 Task: Search one way flight ticket for 4 adults, 2 children, 2 infants in seat and 1 infant on lap in premium economy from Montgomery: Montgomery Regional Airportß(dannelly Field) to Fort Wayne: Fort Wayne International Airport on 5-4-2023. Choice of flights is American. Number of bags: 9 checked bags. Price is upto 108000. Outbound departure time preference is 9:15.
Action: Mouse moved to (329, 274)
Screenshot: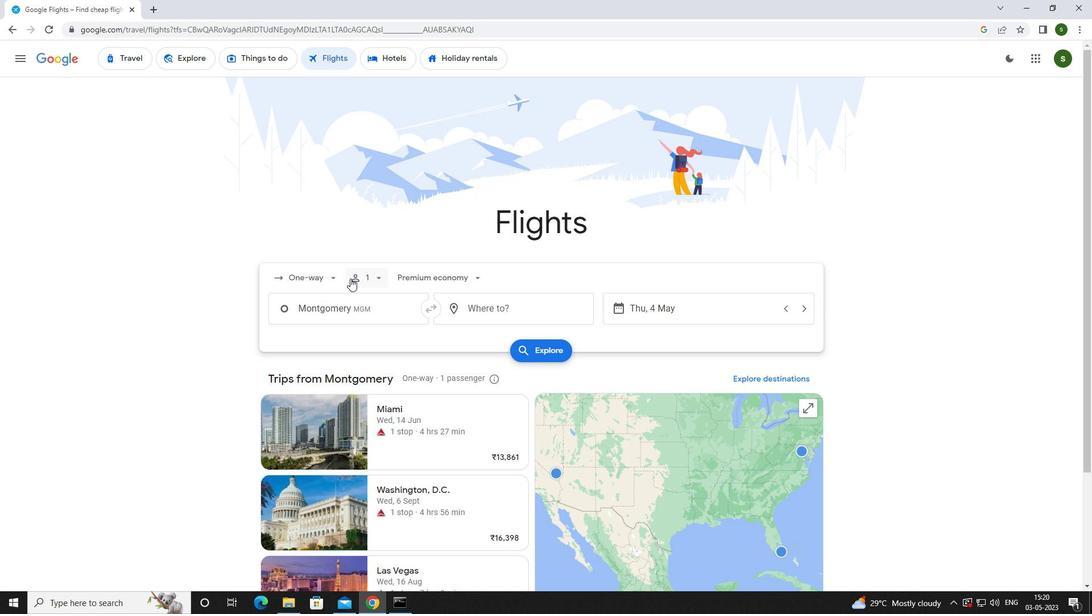 
Action: Mouse pressed left at (329, 274)
Screenshot: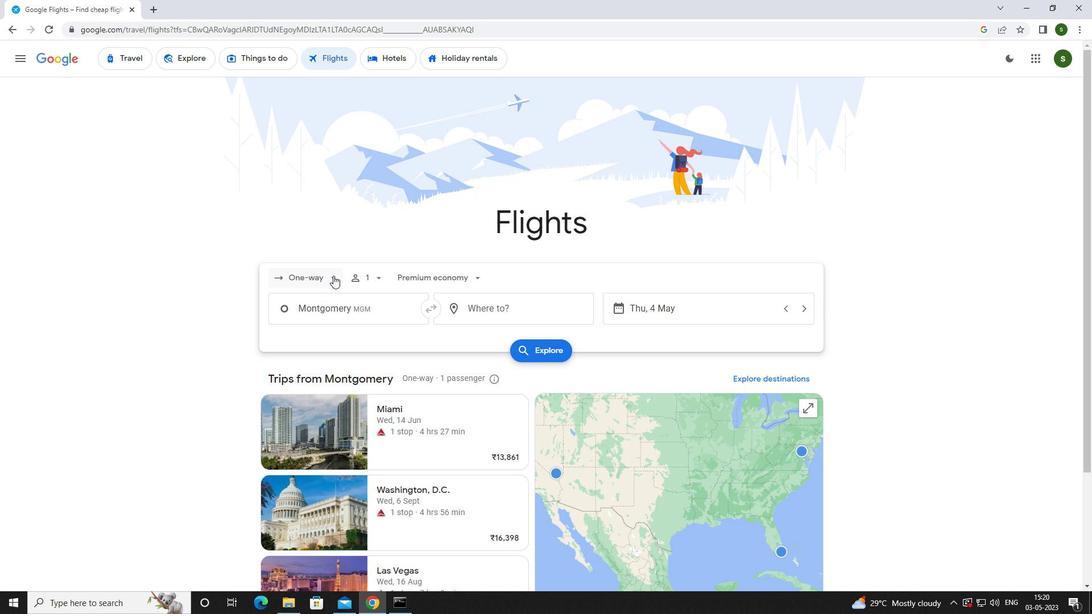 
Action: Mouse moved to (331, 327)
Screenshot: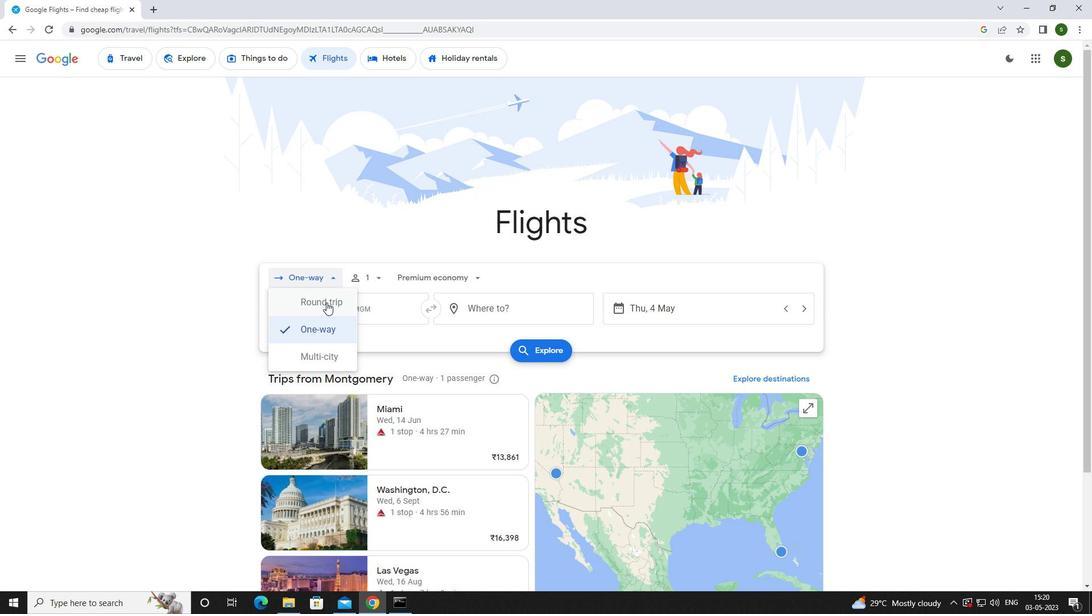
Action: Mouse pressed left at (331, 327)
Screenshot: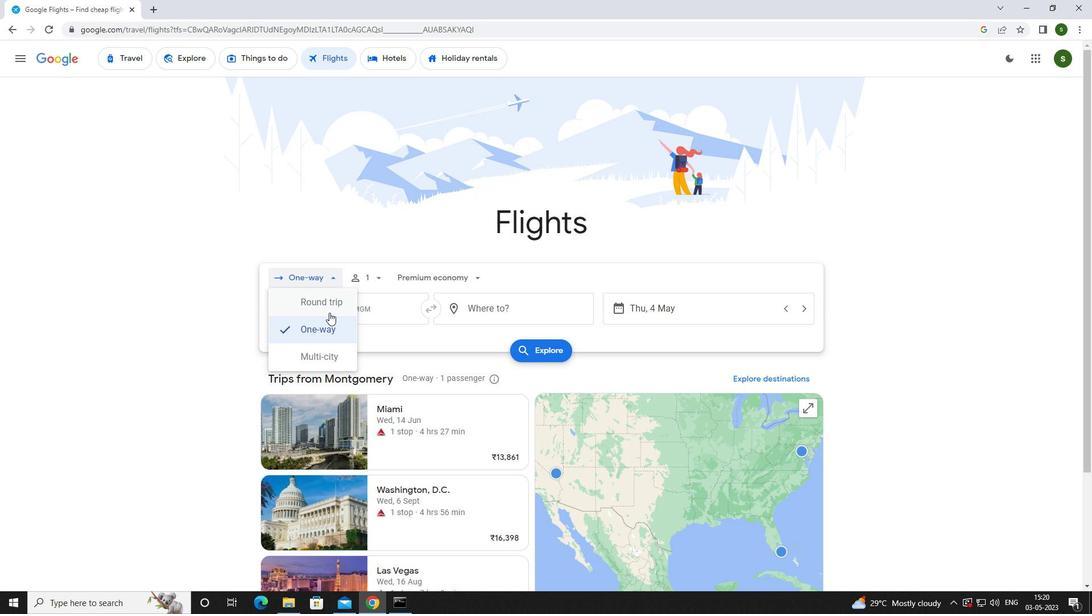 
Action: Mouse moved to (379, 278)
Screenshot: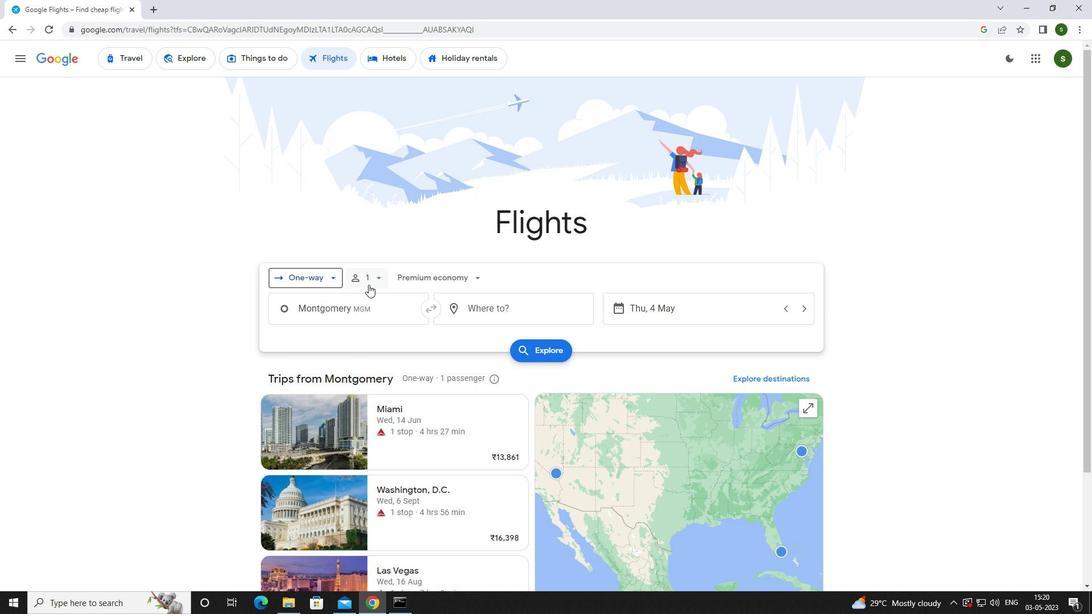
Action: Mouse pressed left at (379, 278)
Screenshot: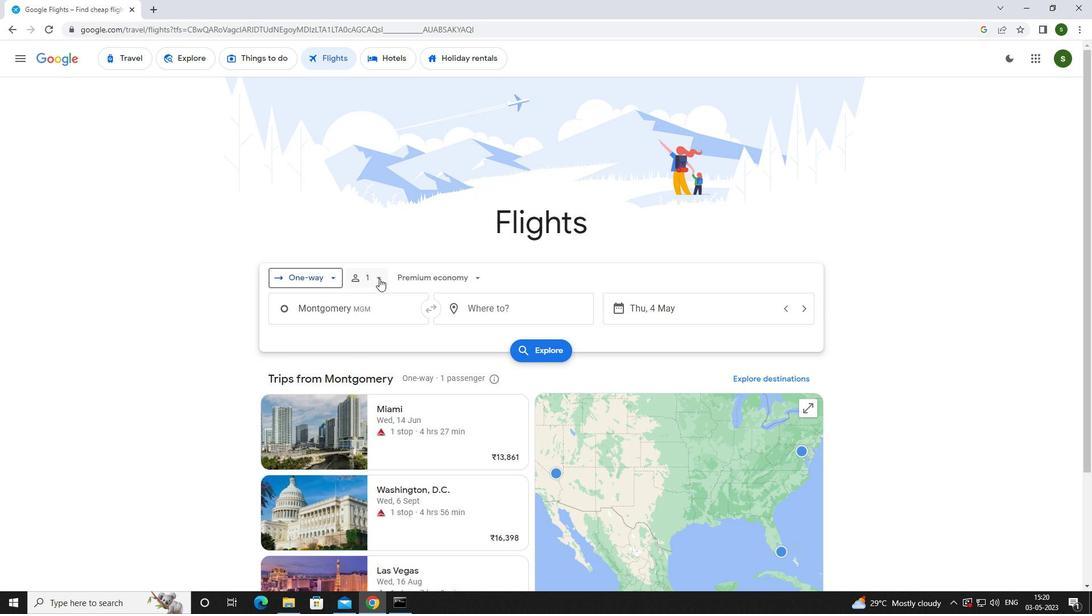 
Action: Mouse moved to (464, 304)
Screenshot: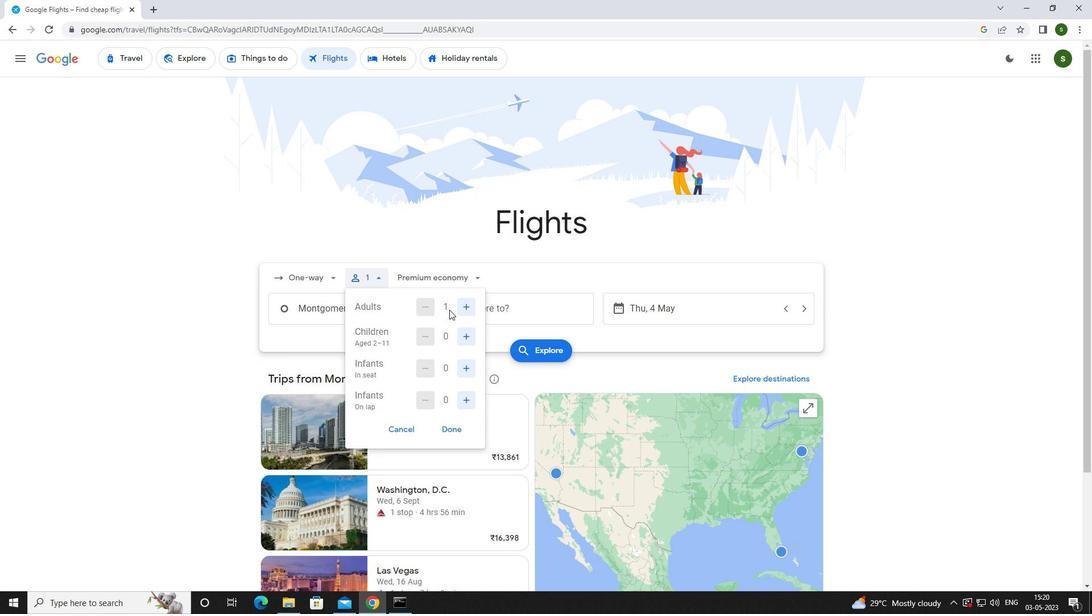 
Action: Mouse pressed left at (464, 304)
Screenshot: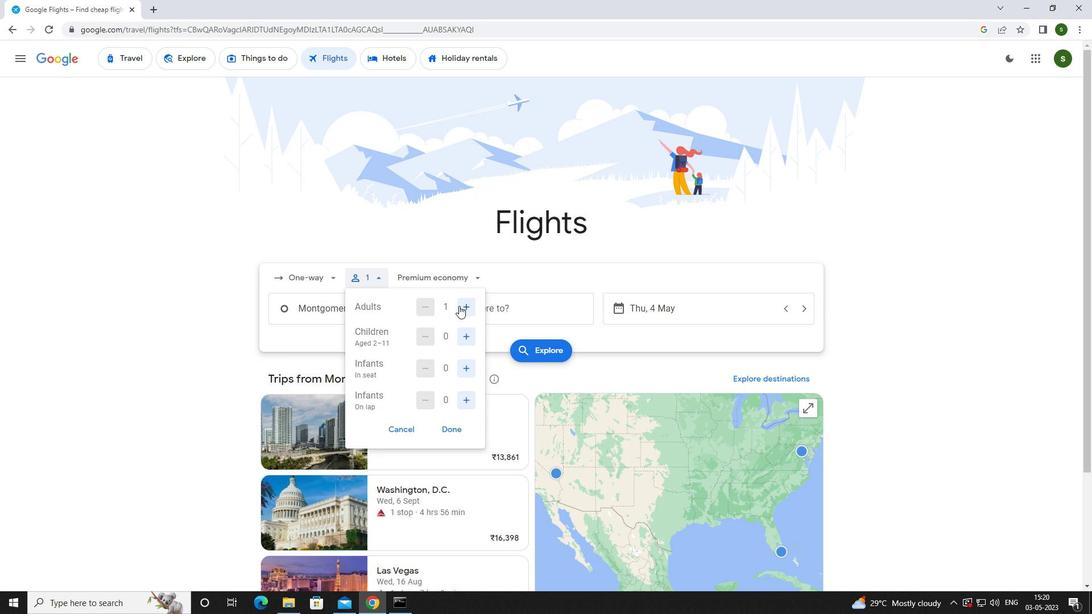 
Action: Mouse pressed left at (464, 304)
Screenshot: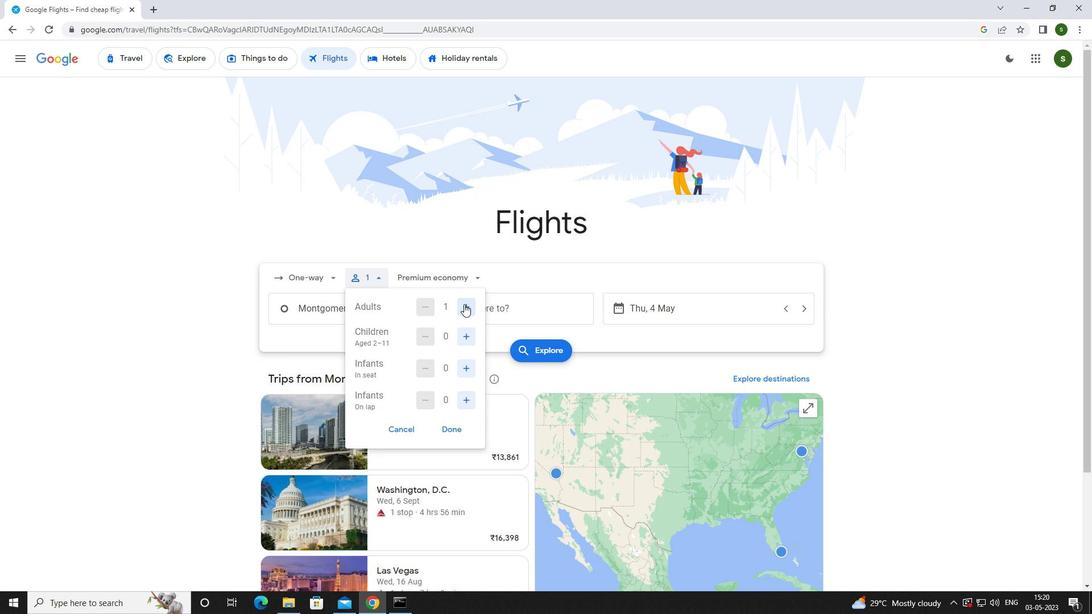 
Action: Mouse pressed left at (464, 304)
Screenshot: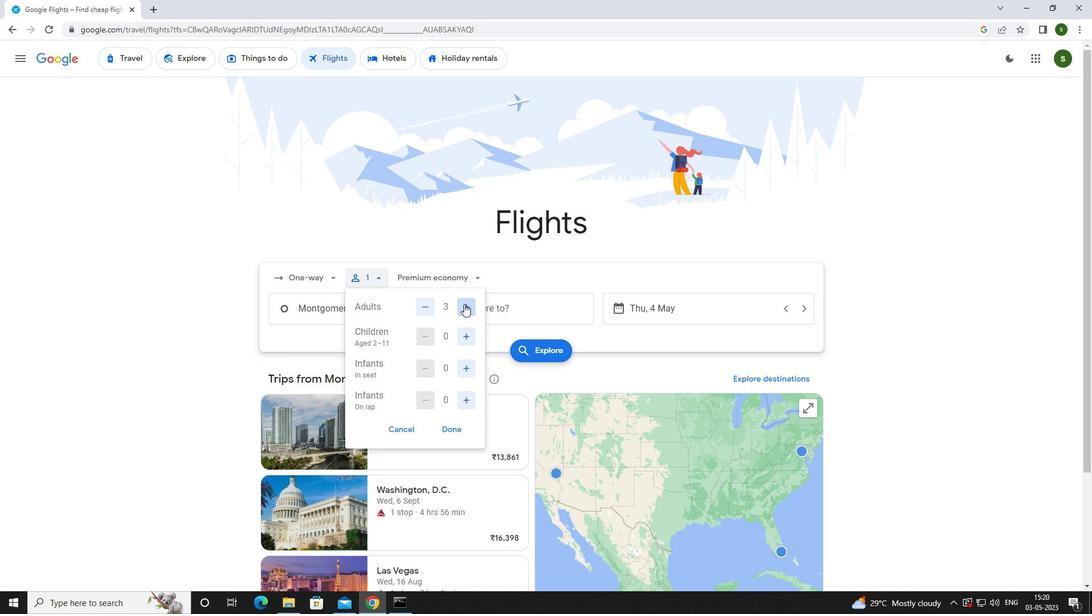 
Action: Mouse moved to (470, 332)
Screenshot: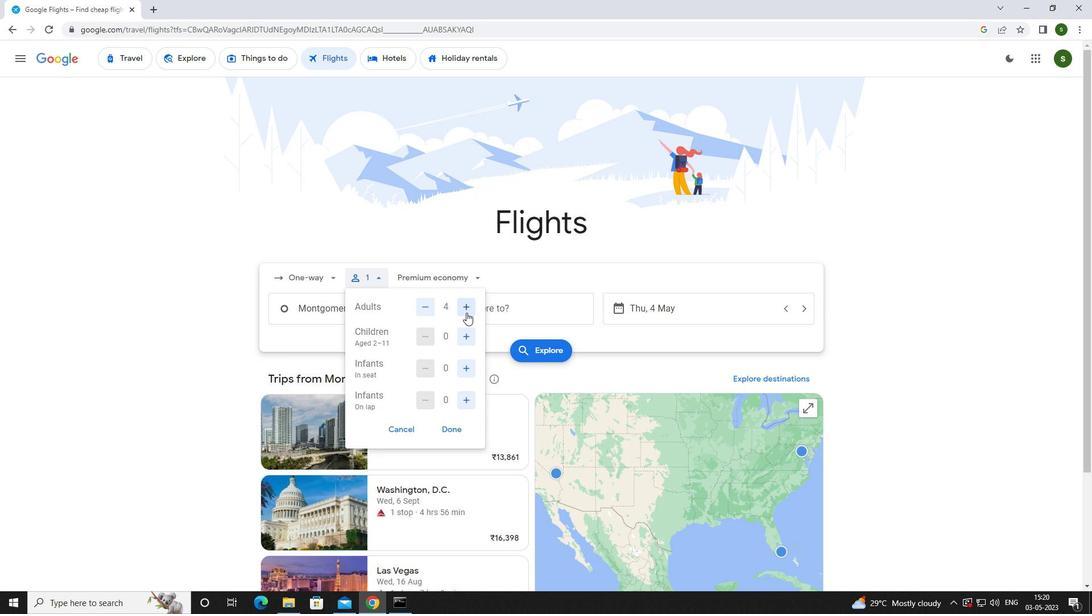 
Action: Mouse pressed left at (470, 332)
Screenshot: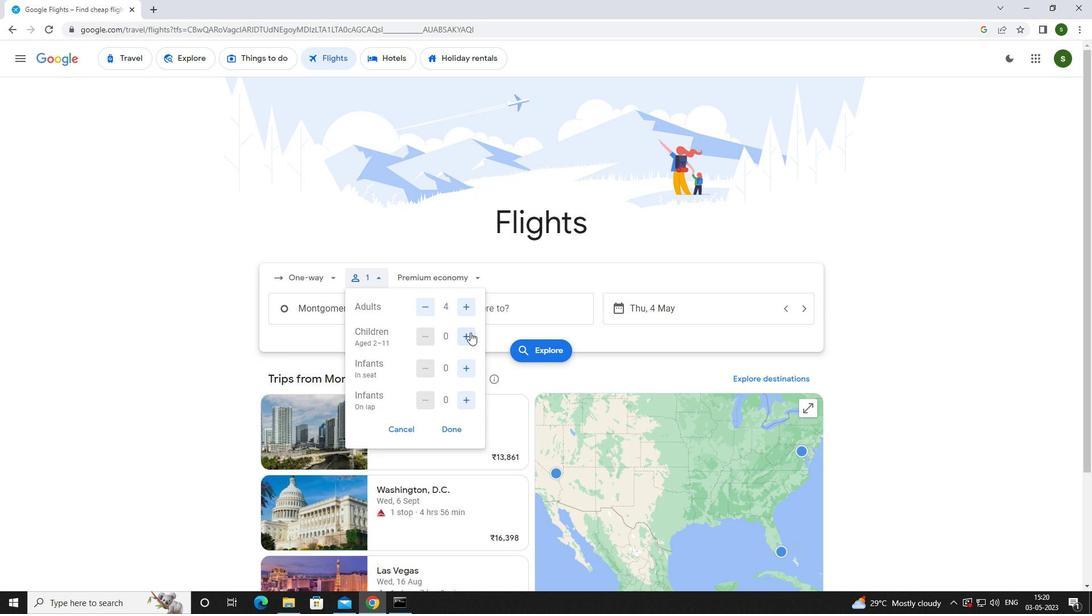 
Action: Mouse pressed left at (470, 332)
Screenshot: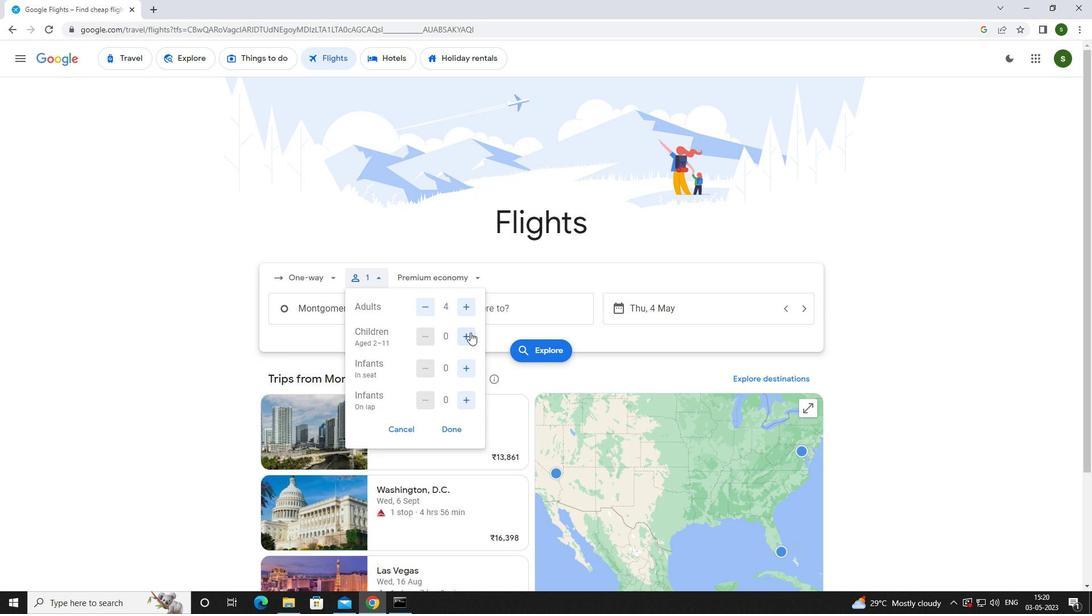 
Action: Mouse moved to (474, 367)
Screenshot: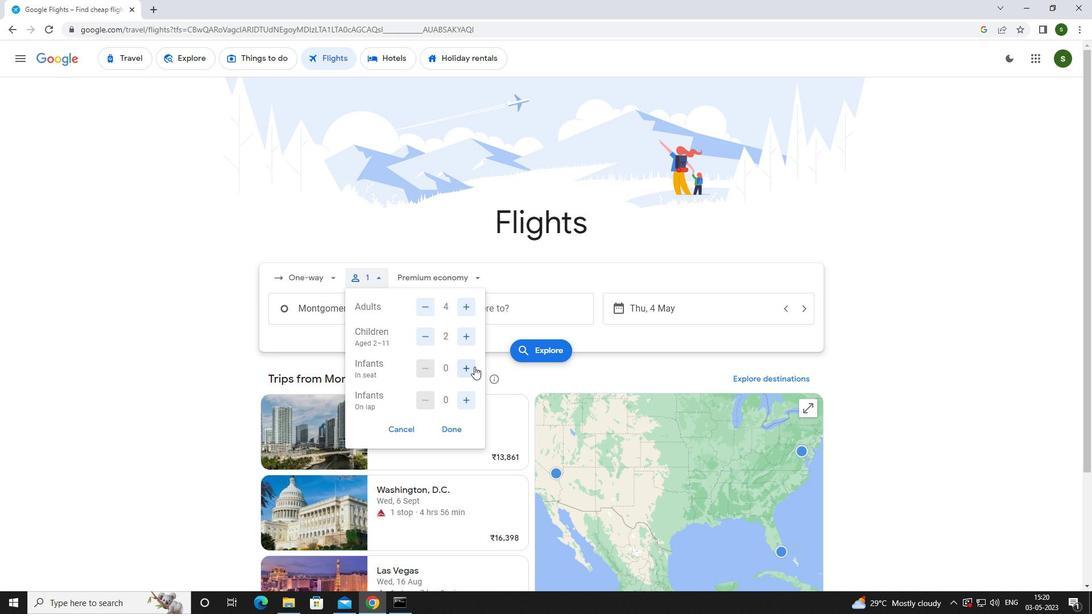 
Action: Mouse pressed left at (474, 367)
Screenshot: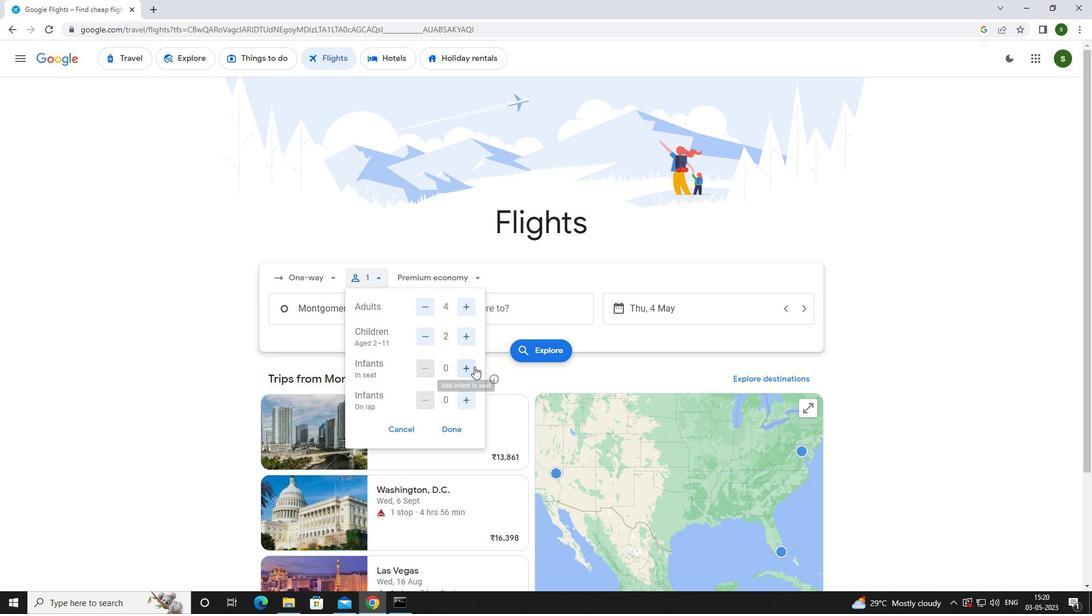 
Action: Mouse pressed left at (474, 367)
Screenshot: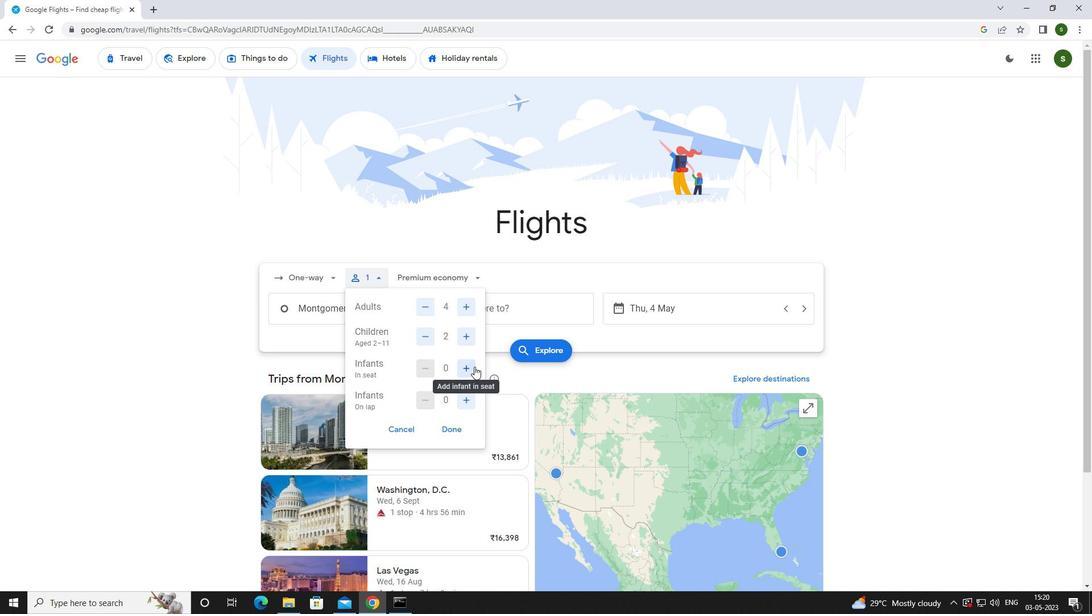 
Action: Mouse moved to (470, 397)
Screenshot: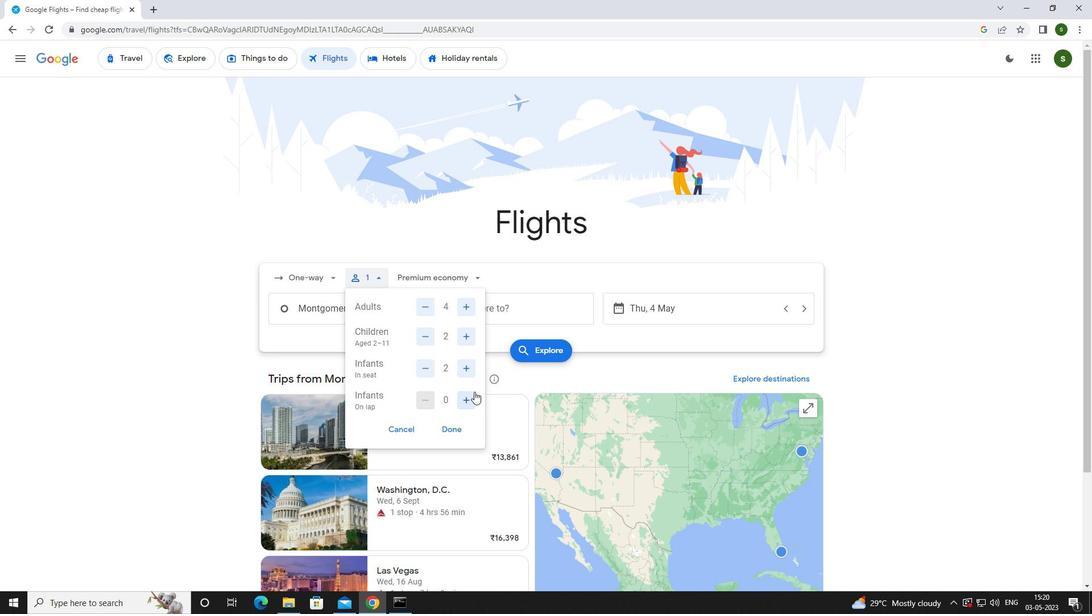 
Action: Mouse pressed left at (470, 397)
Screenshot: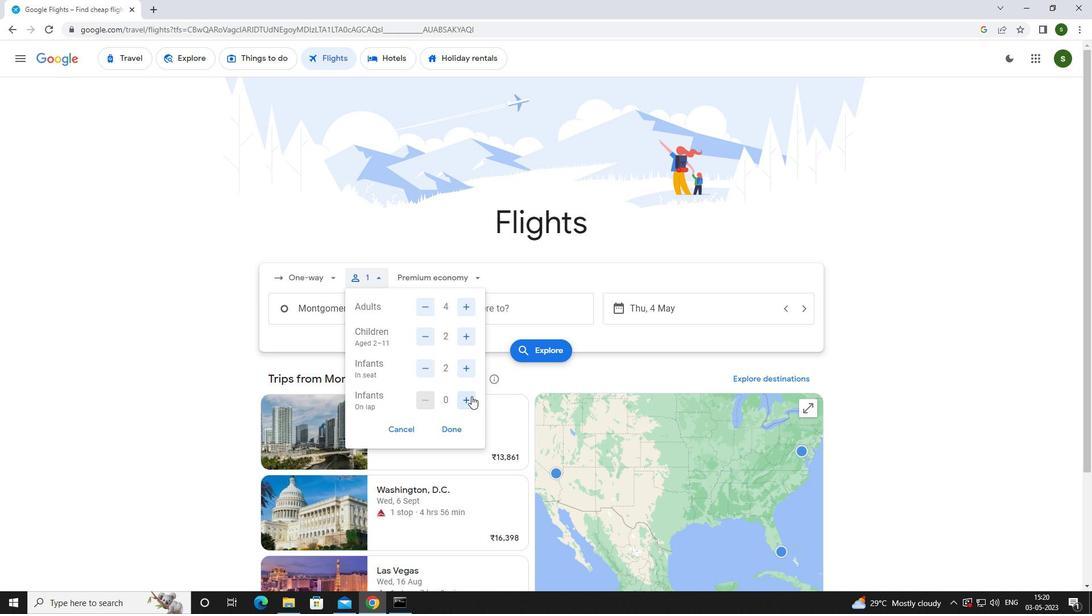 
Action: Mouse moved to (454, 275)
Screenshot: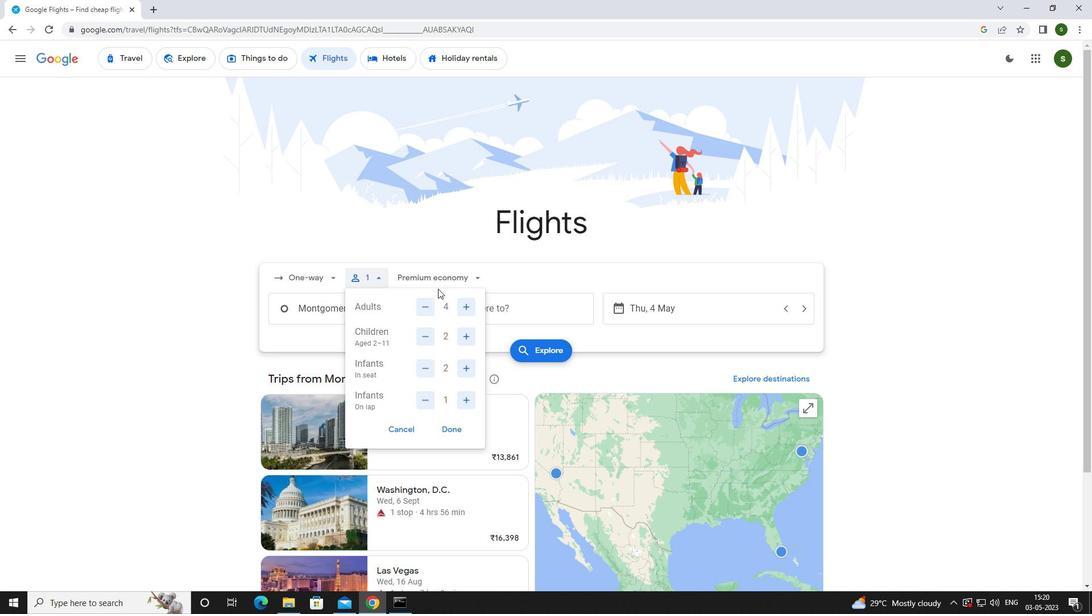 
Action: Mouse pressed left at (454, 275)
Screenshot: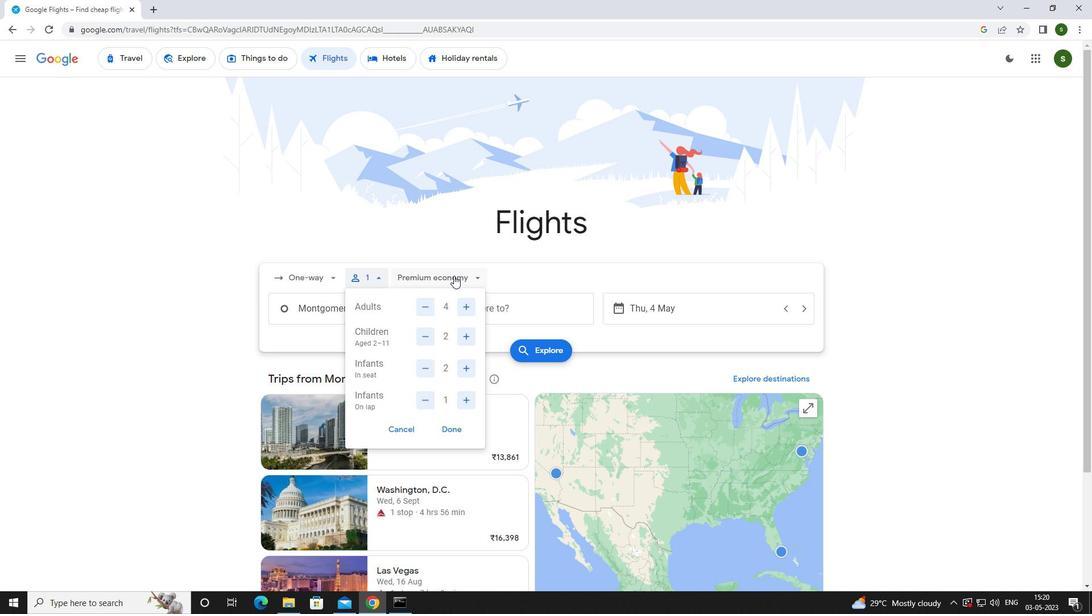 
Action: Mouse moved to (467, 330)
Screenshot: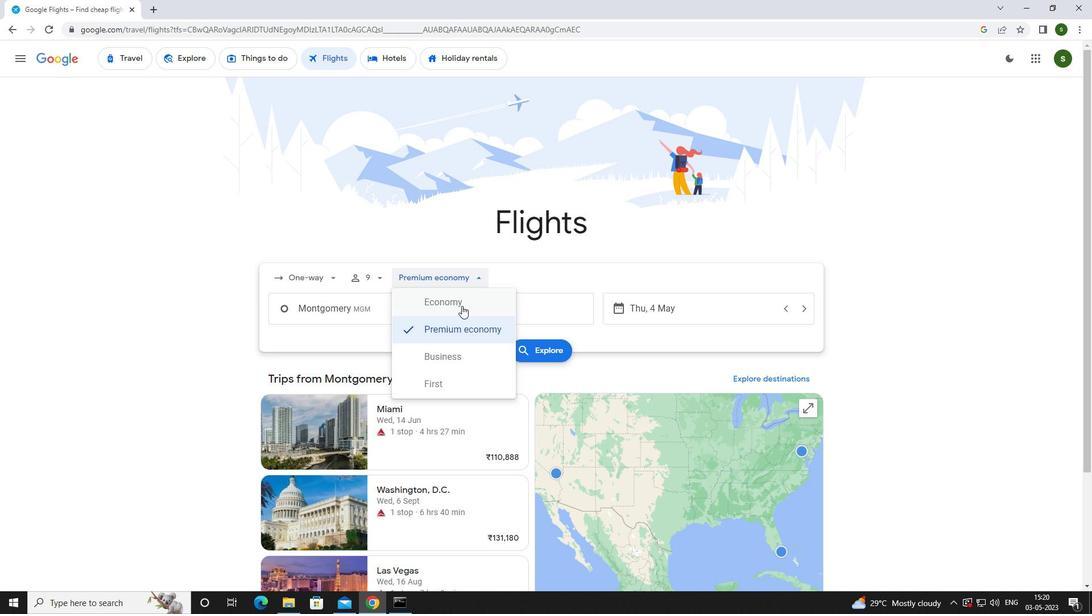 
Action: Mouse pressed left at (467, 330)
Screenshot: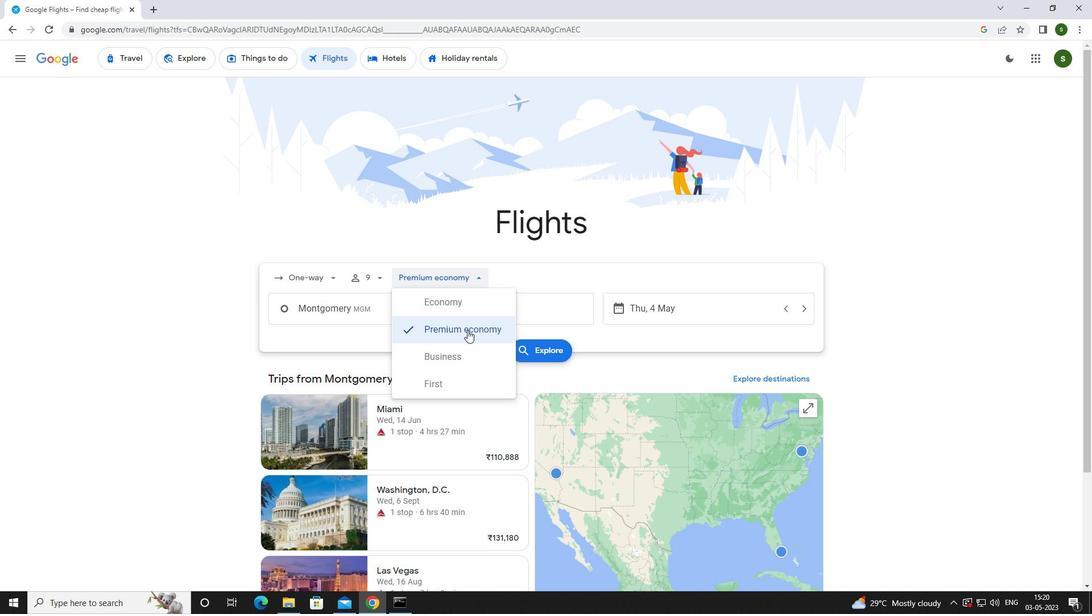 
Action: Mouse moved to (408, 310)
Screenshot: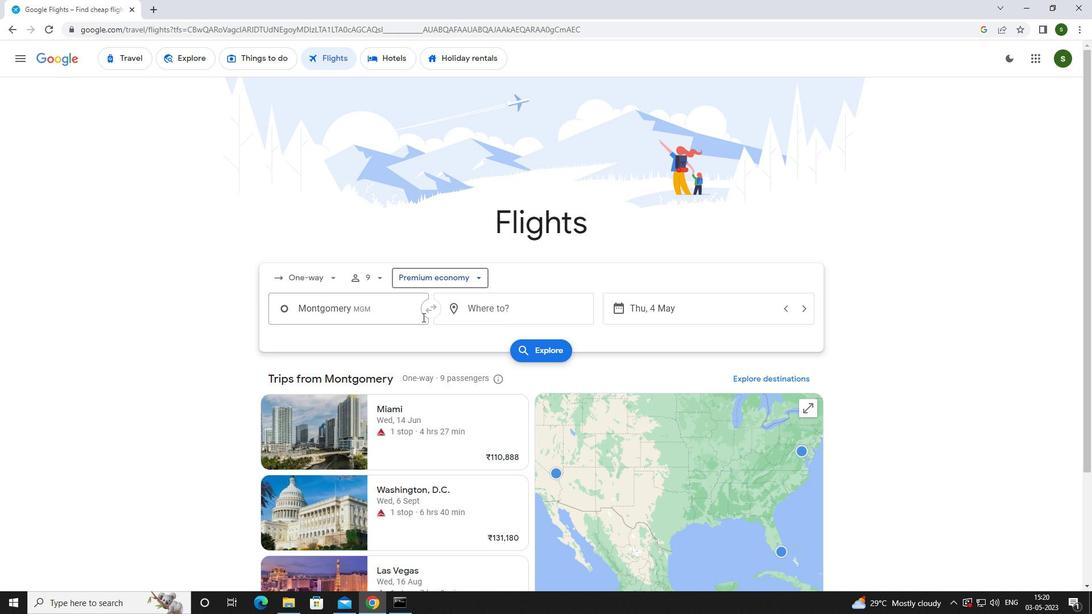 
Action: Mouse pressed left at (408, 310)
Screenshot: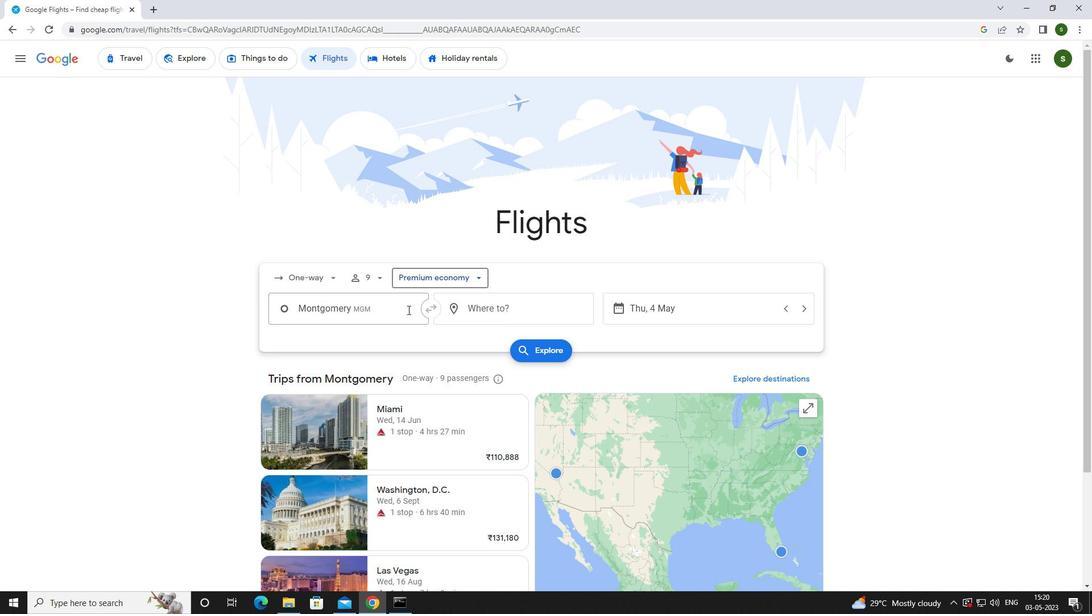 
Action: Key pressed <Key.caps_lock>m<Key.caps_lock>ontgomery
Screenshot: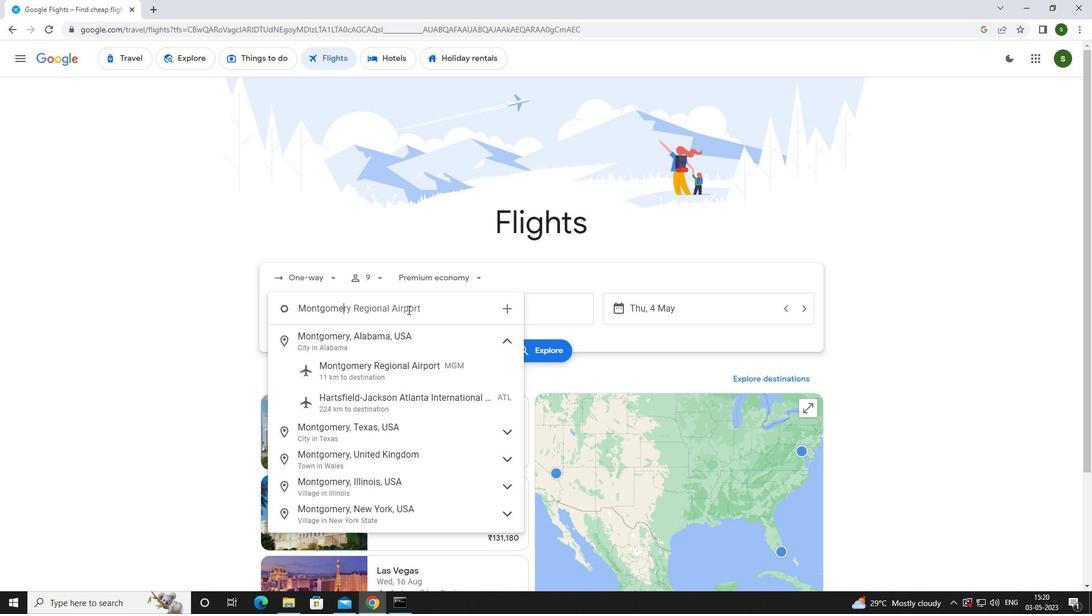 
Action: Mouse moved to (419, 373)
Screenshot: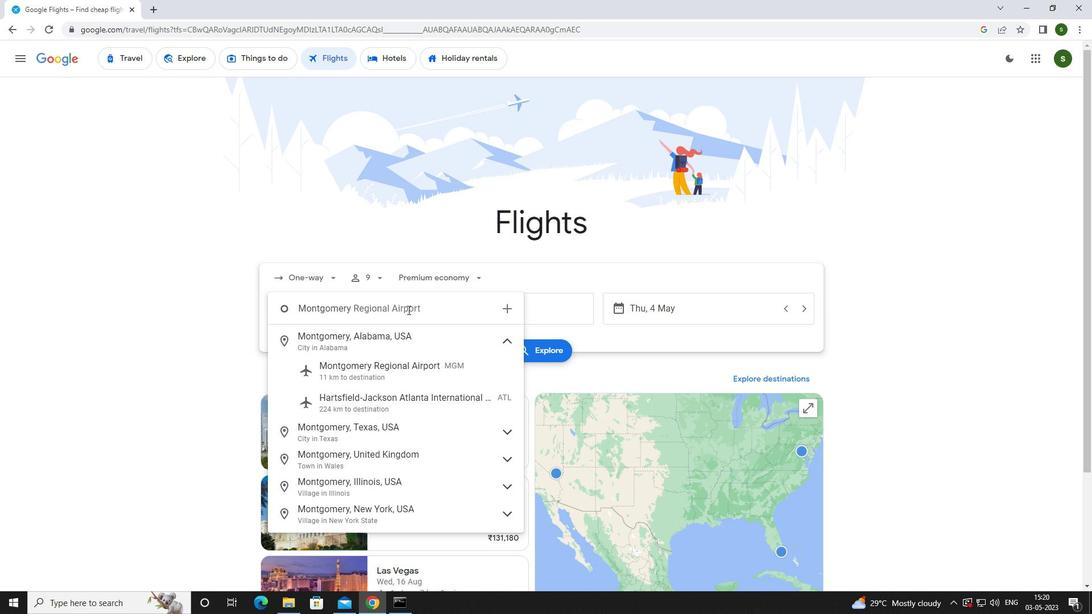 
Action: Mouse pressed left at (419, 373)
Screenshot: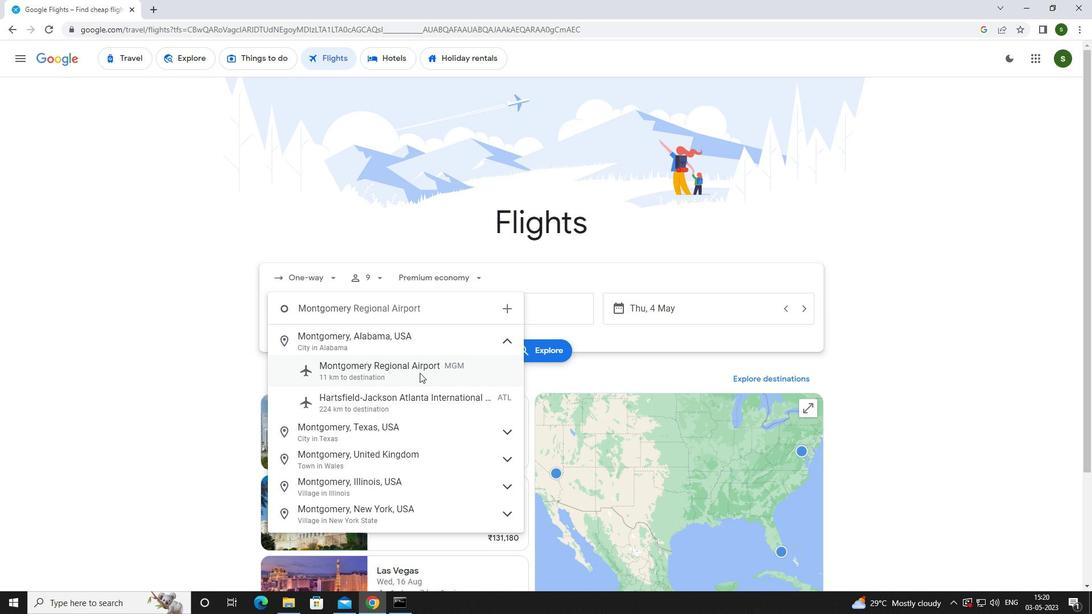
Action: Mouse moved to (503, 312)
Screenshot: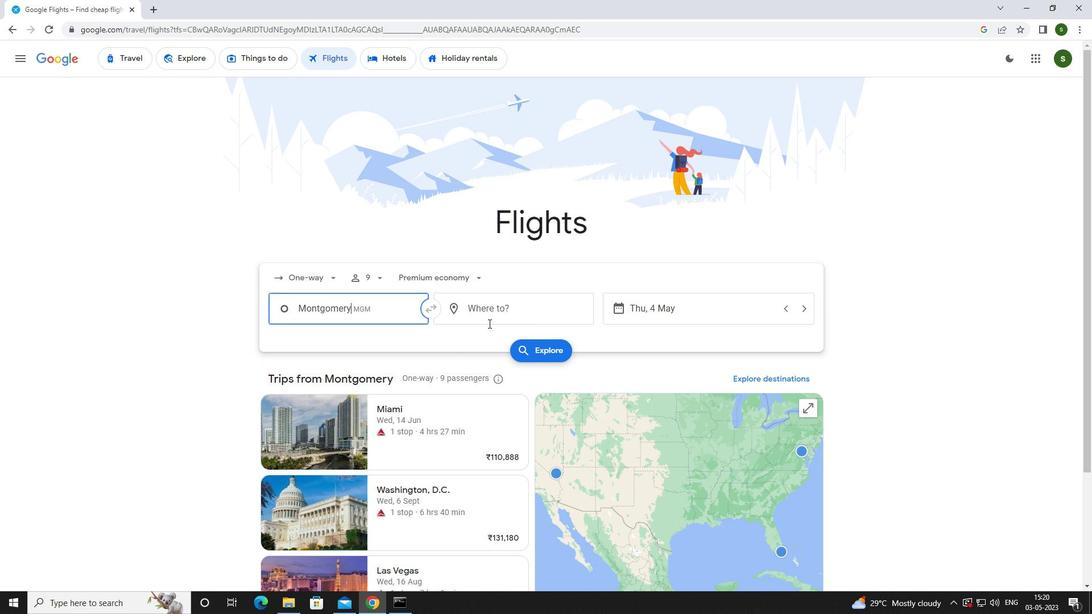 
Action: Mouse pressed left at (503, 312)
Screenshot: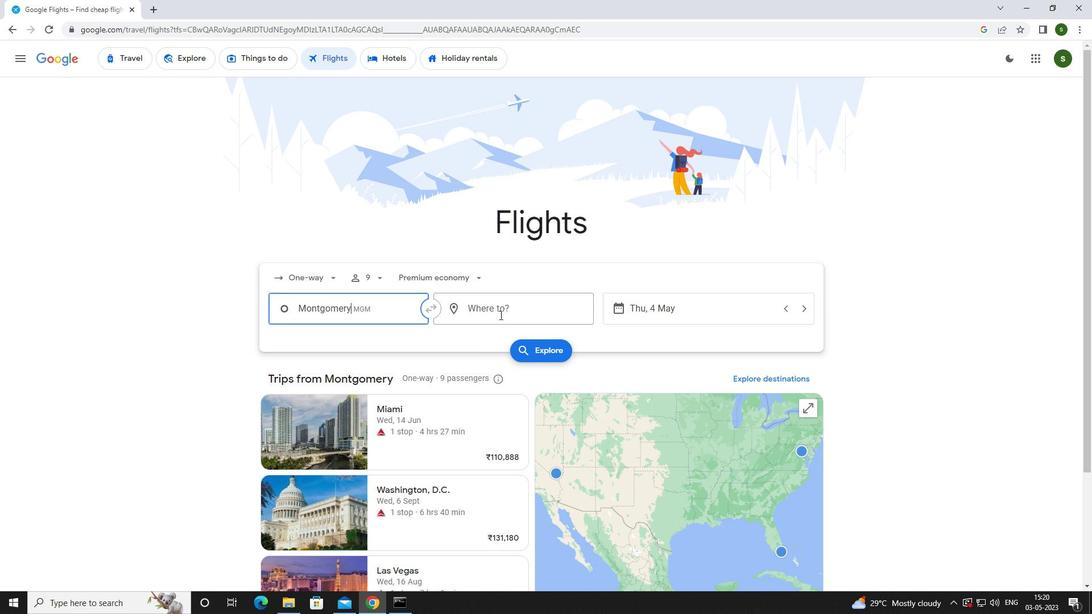 
Action: Key pressed <Key.caps_lock>f<Key.caps_lock>ort<Key.space><Key.caps_lock>w<Key.caps_lock>ay
Screenshot: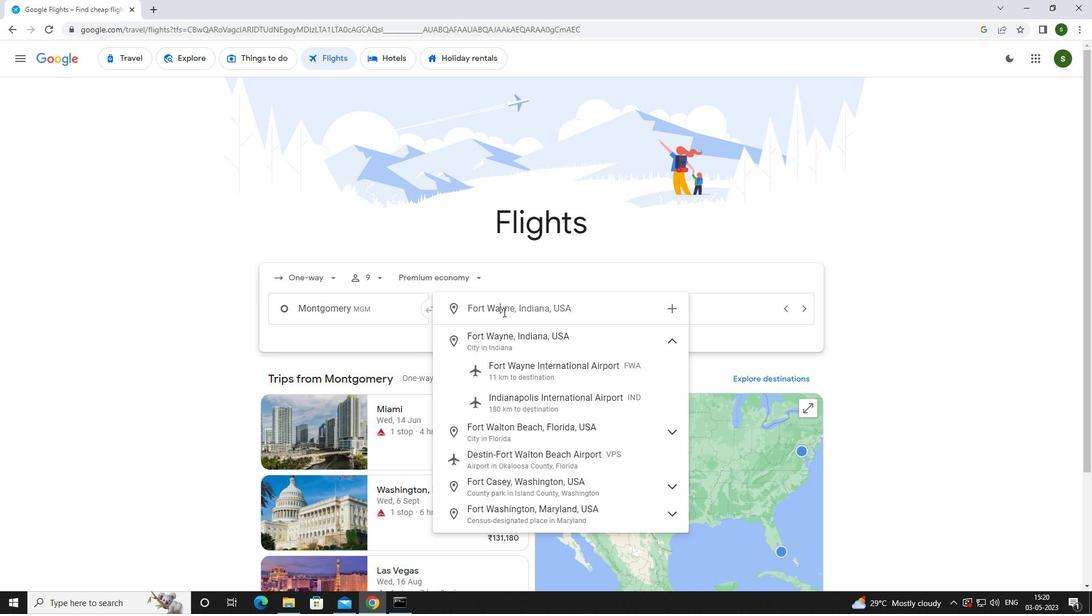
Action: Mouse moved to (534, 365)
Screenshot: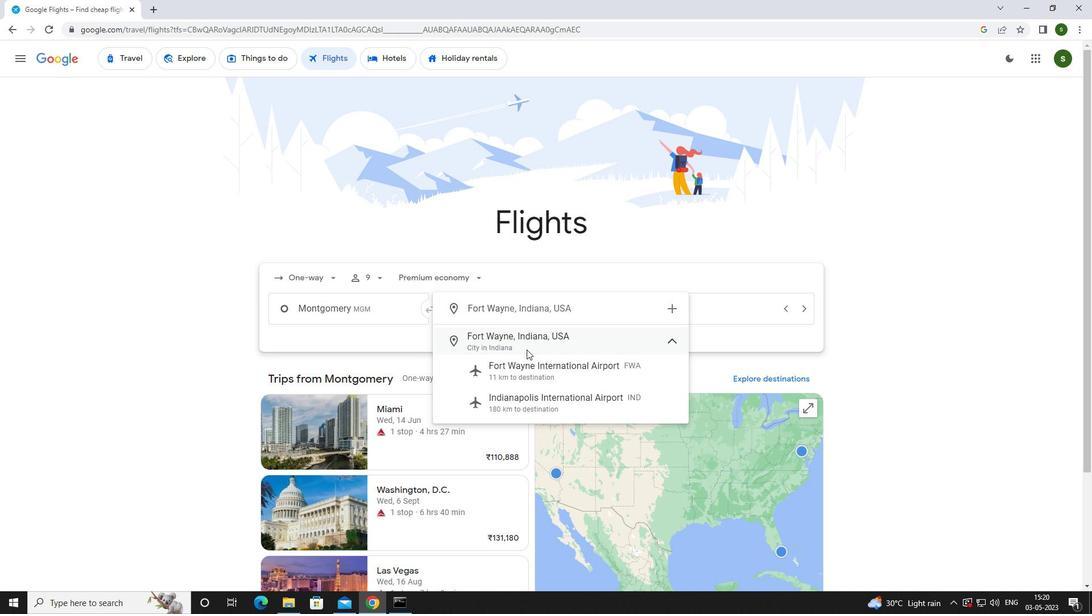 
Action: Mouse pressed left at (534, 365)
Screenshot: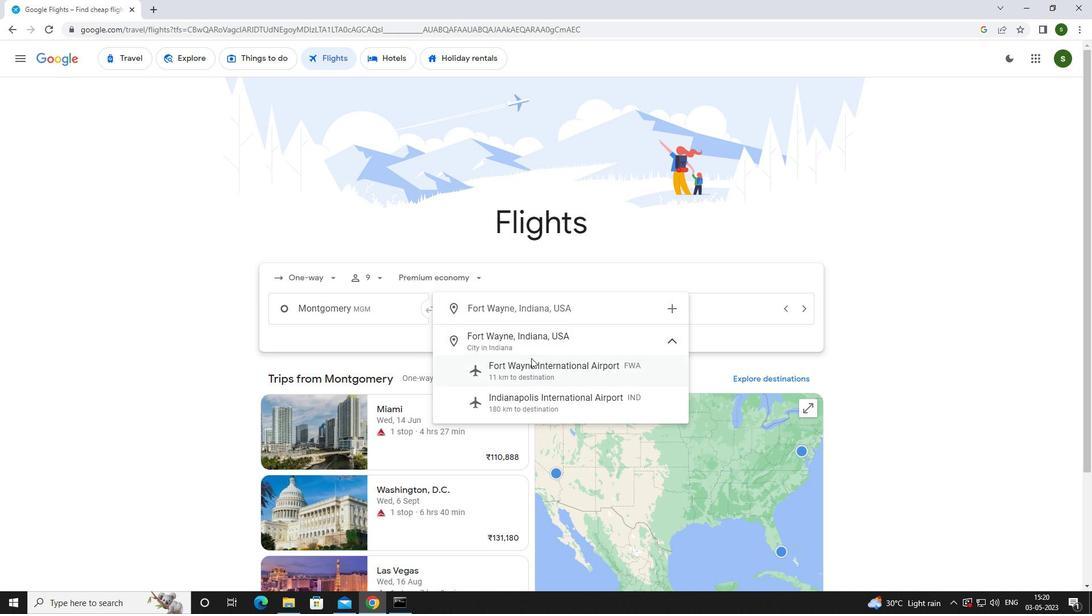 
Action: Mouse moved to (693, 311)
Screenshot: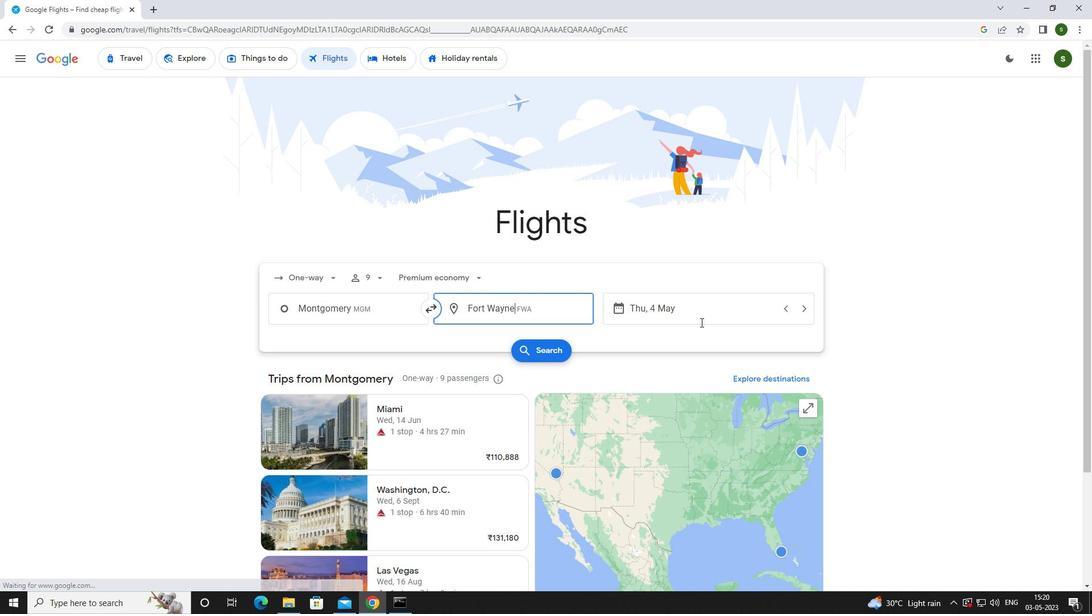 
Action: Mouse pressed left at (693, 311)
Screenshot: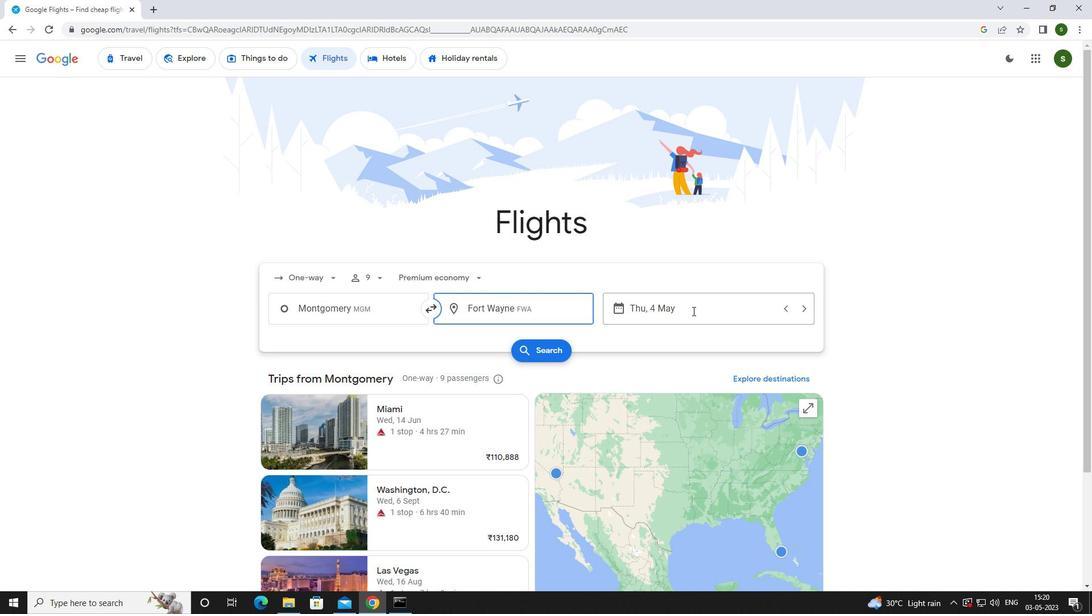 
Action: Mouse moved to (516, 380)
Screenshot: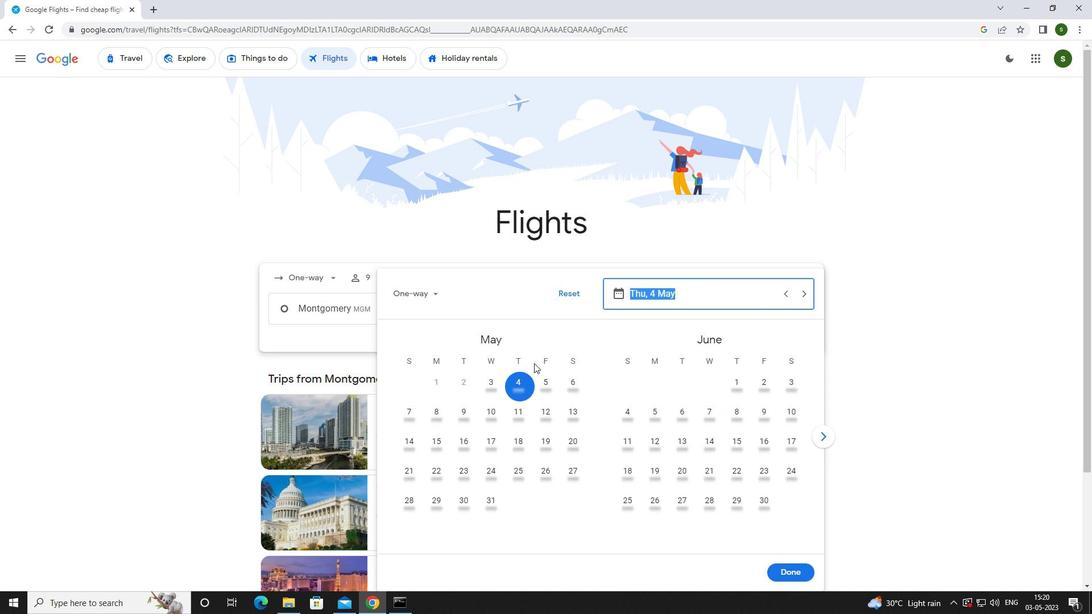 
Action: Mouse pressed left at (516, 380)
Screenshot: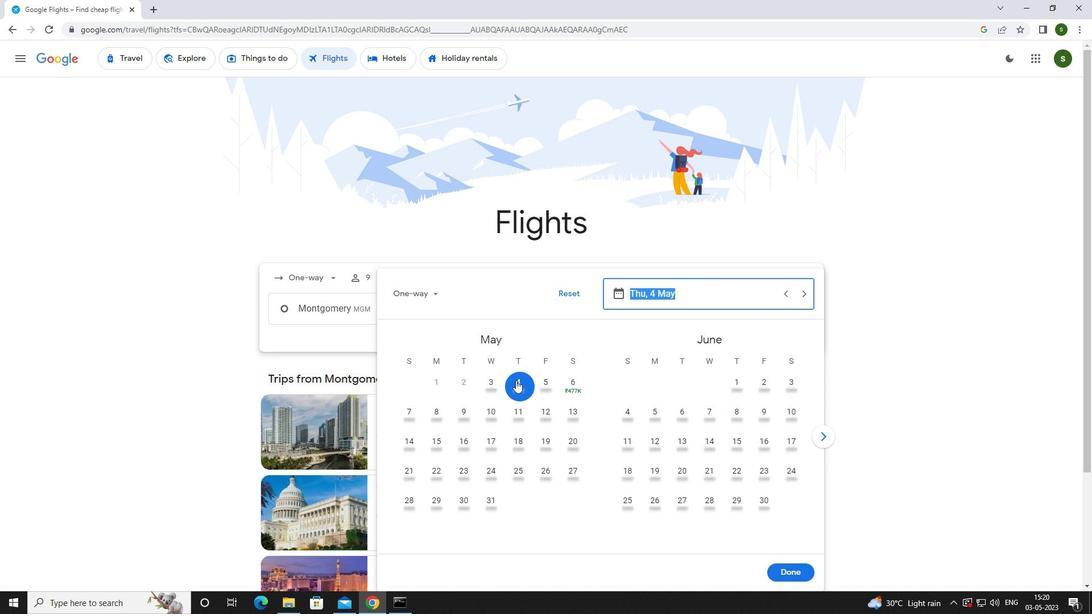 
Action: Mouse moved to (787, 566)
Screenshot: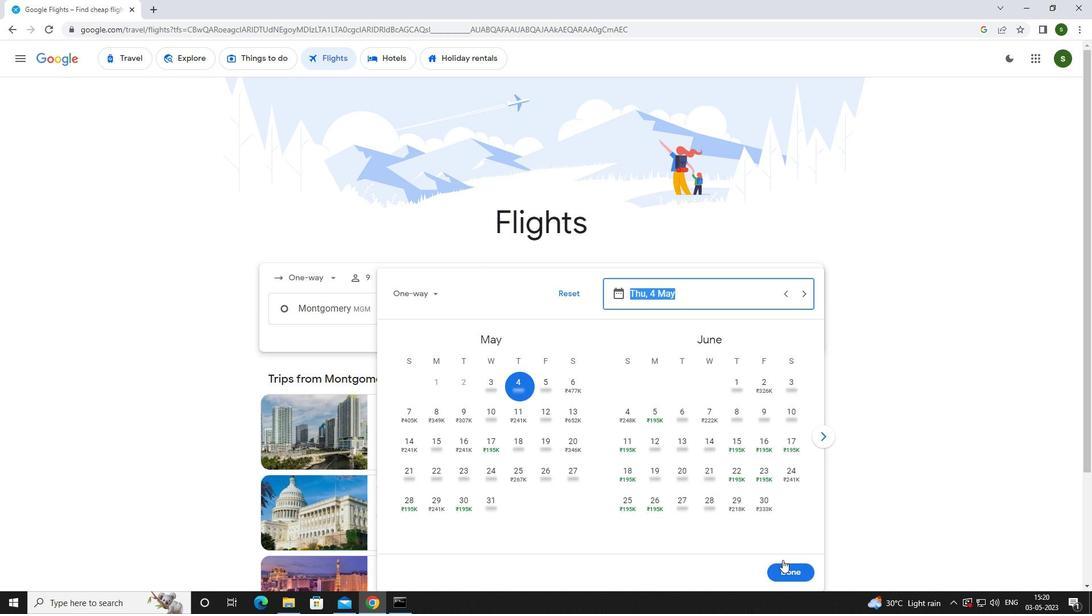 
Action: Mouse pressed left at (787, 566)
Screenshot: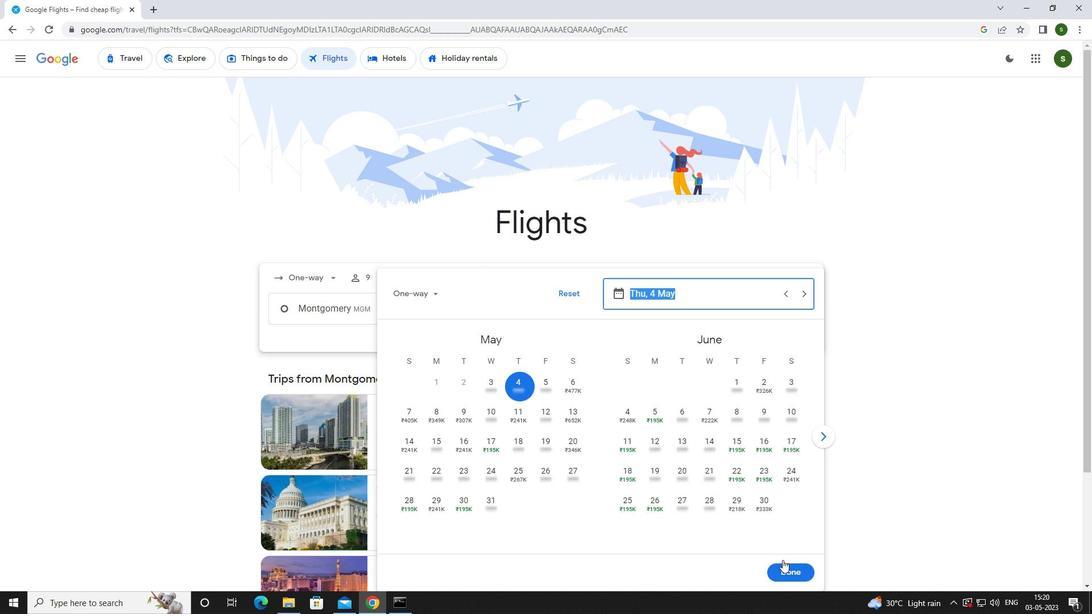 
Action: Mouse moved to (543, 348)
Screenshot: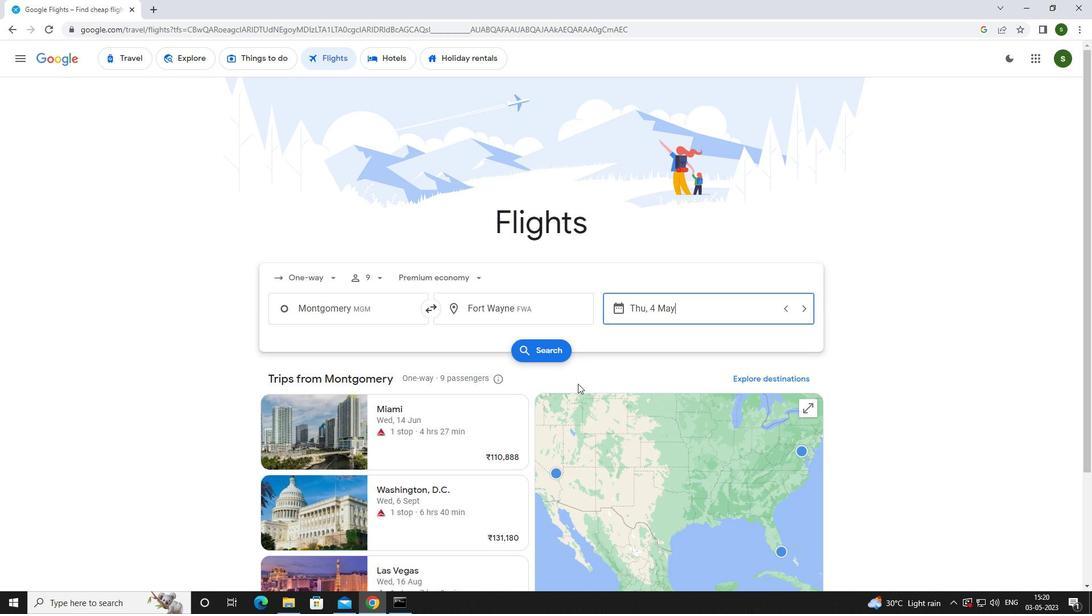 
Action: Mouse pressed left at (543, 348)
Screenshot: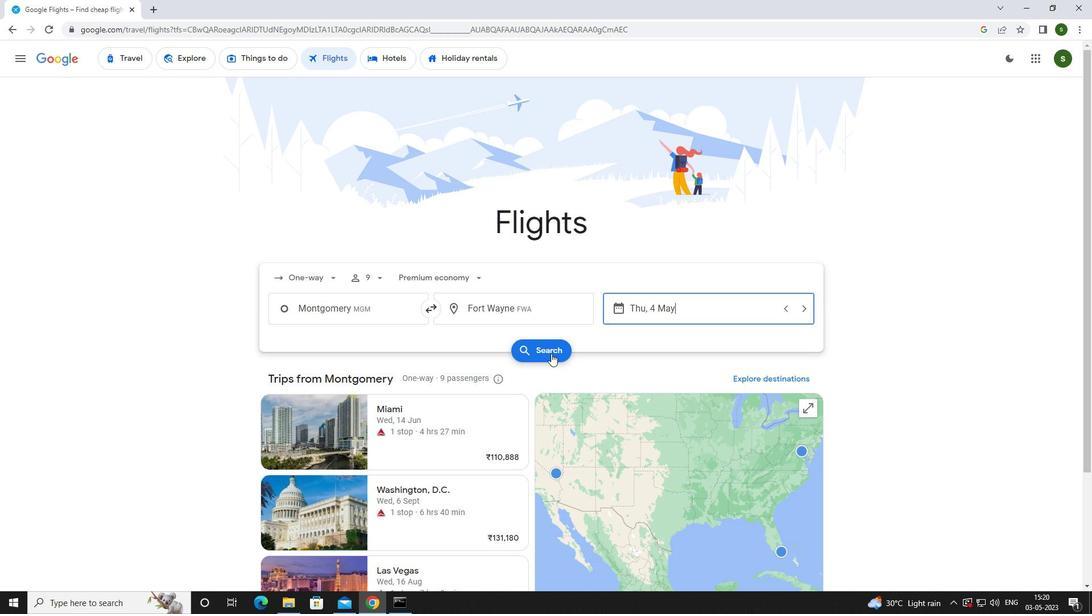 
Action: Mouse moved to (293, 165)
Screenshot: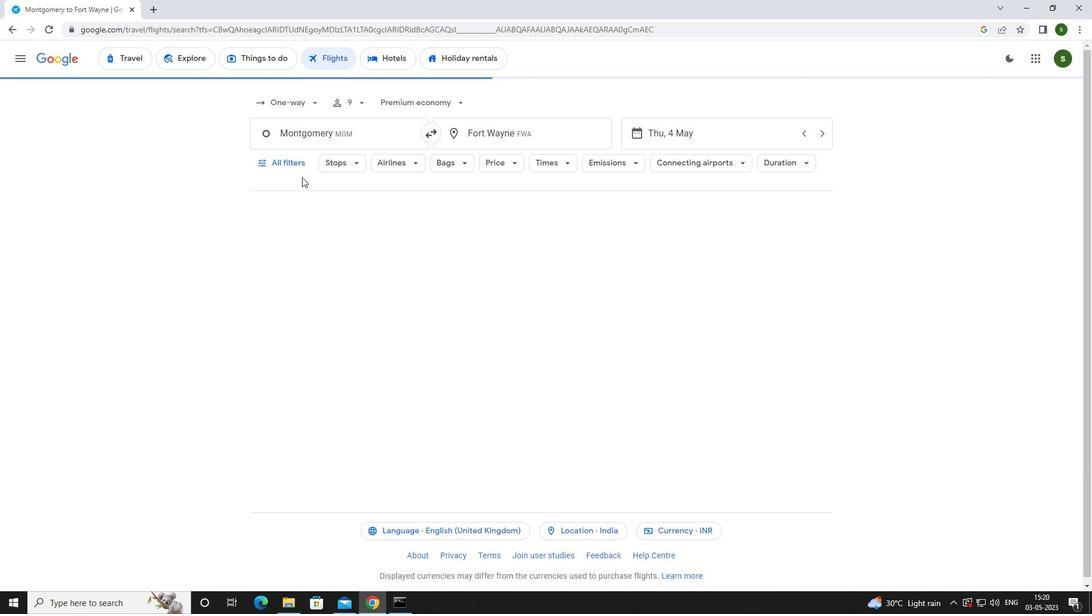 
Action: Mouse pressed left at (293, 165)
Screenshot: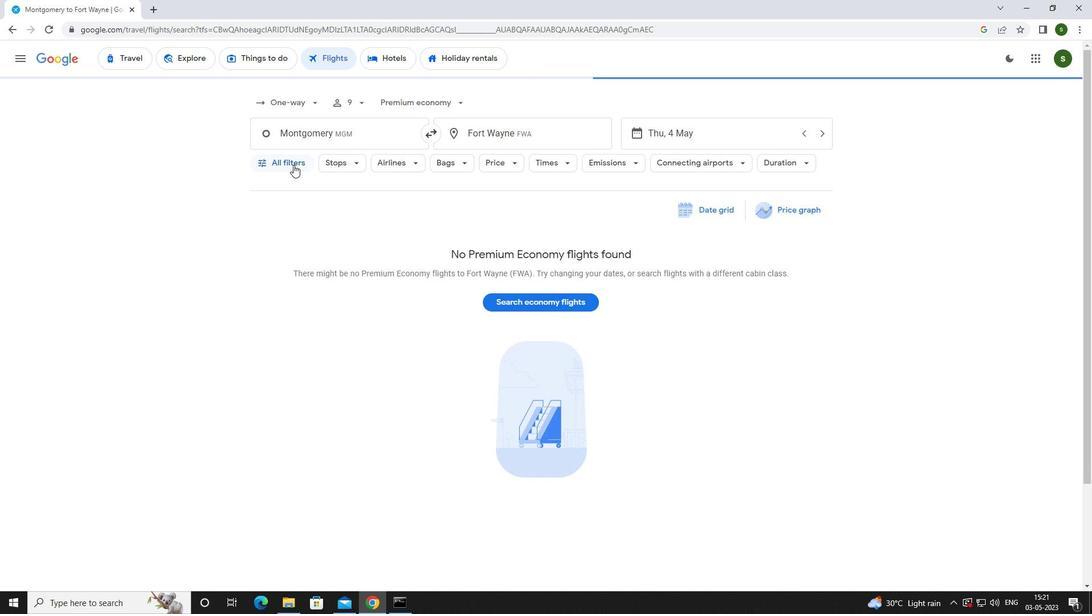 
Action: Mouse moved to (426, 406)
Screenshot: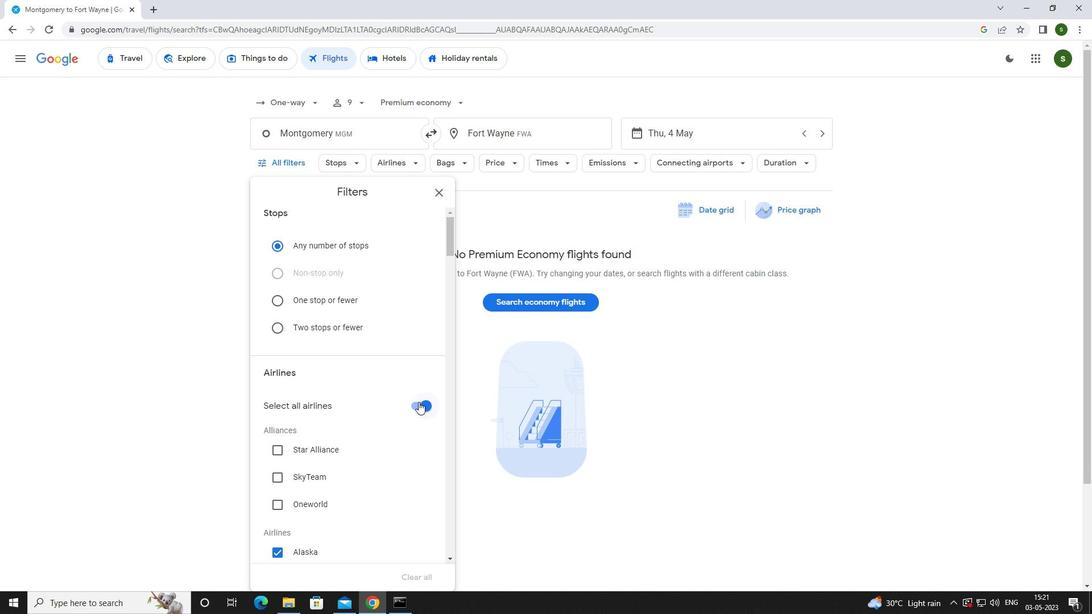 
Action: Mouse pressed left at (426, 406)
Screenshot: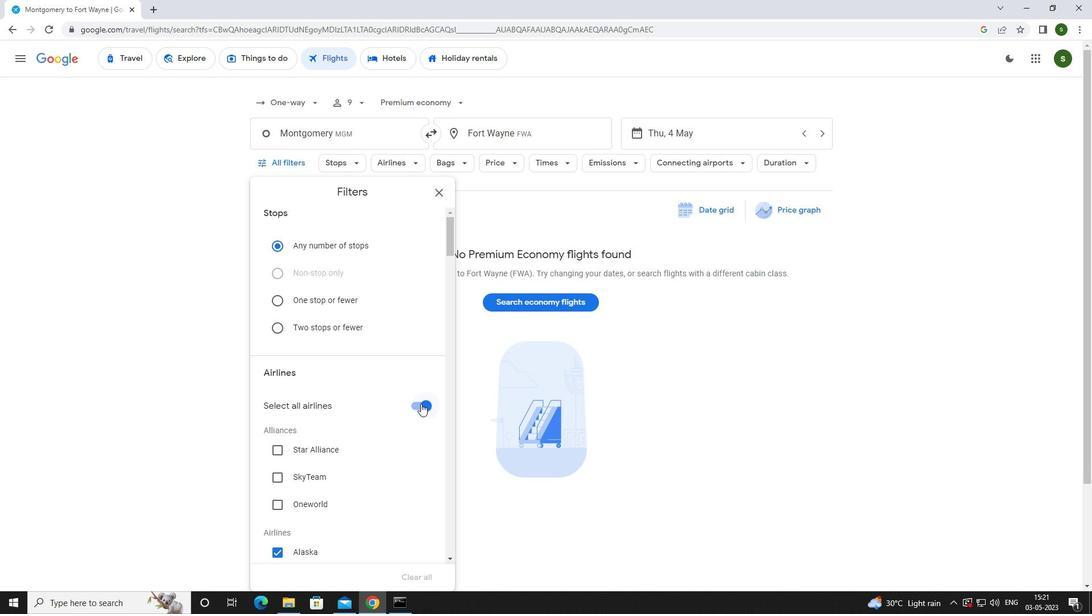 
Action: Mouse moved to (404, 359)
Screenshot: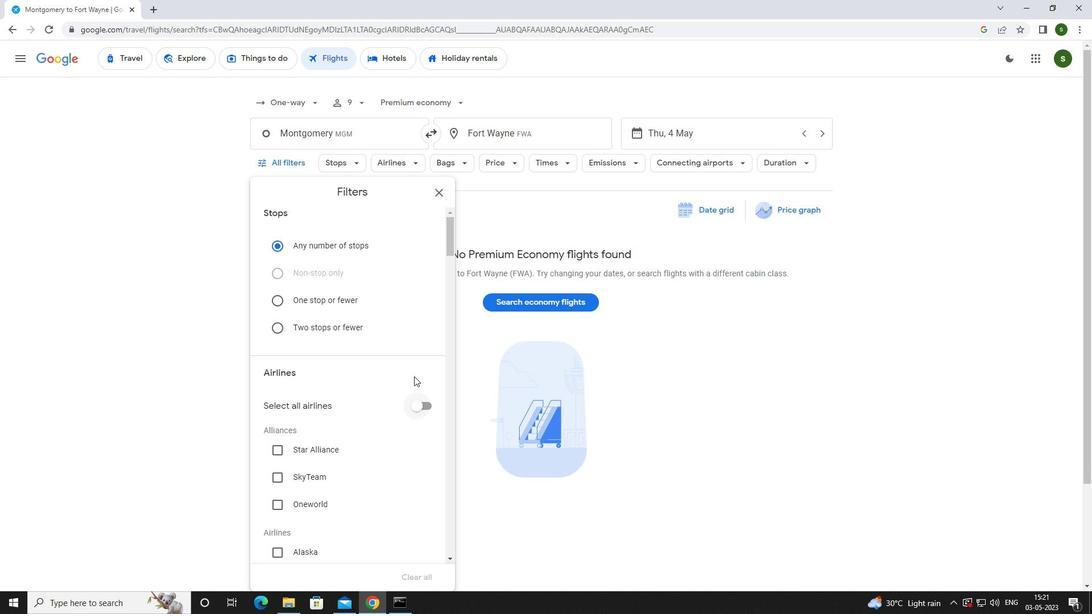 
Action: Mouse scrolled (404, 358) with delta (0, 0)
Screenshot: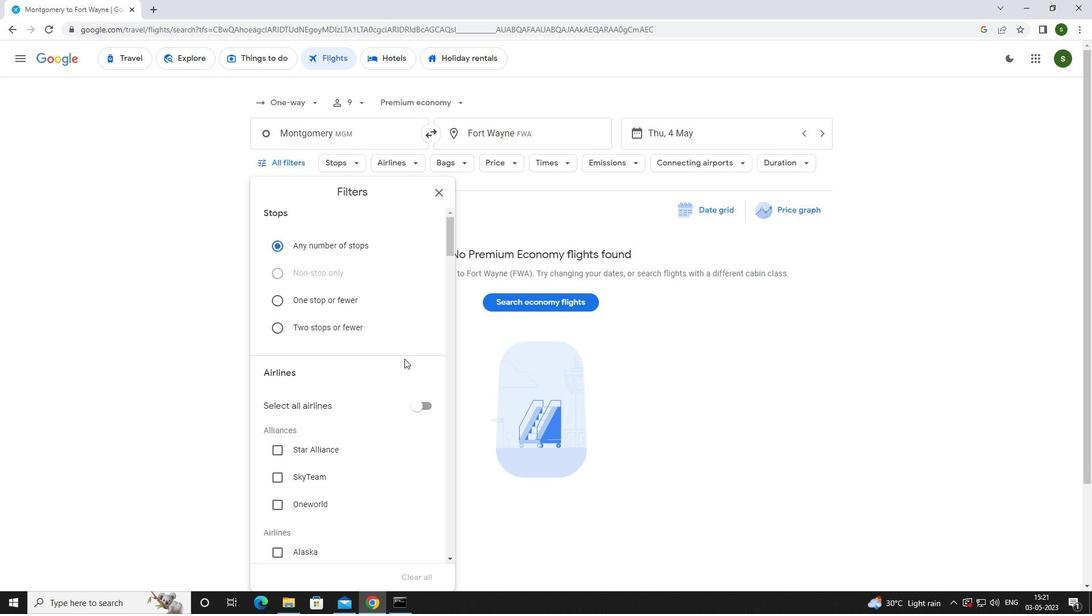 
Action: Mouse scrolled (404, 358) with delta (0, 0)
Screenshot: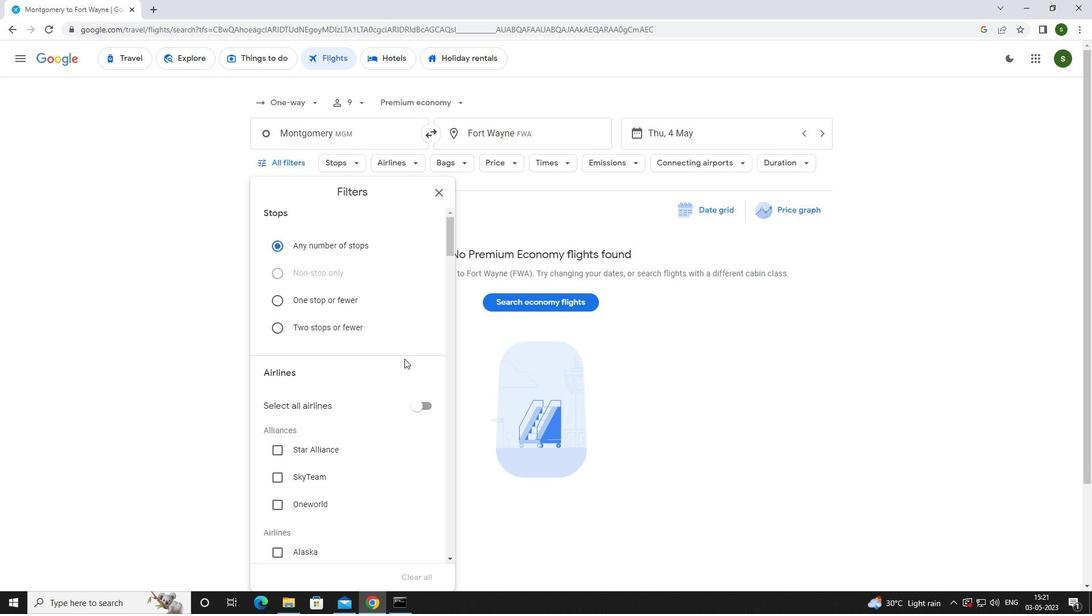 
Action: Mouse scrolled (404, 358) with delta (0, 0)
Screenshot: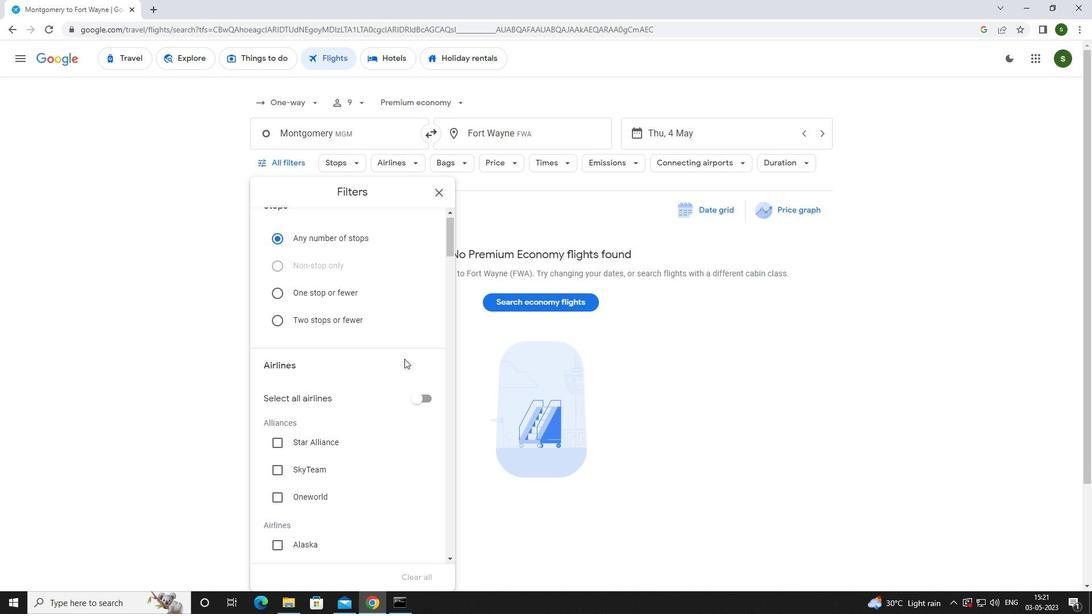 
Action: Mouse moved to (301, 405)
Screenshot: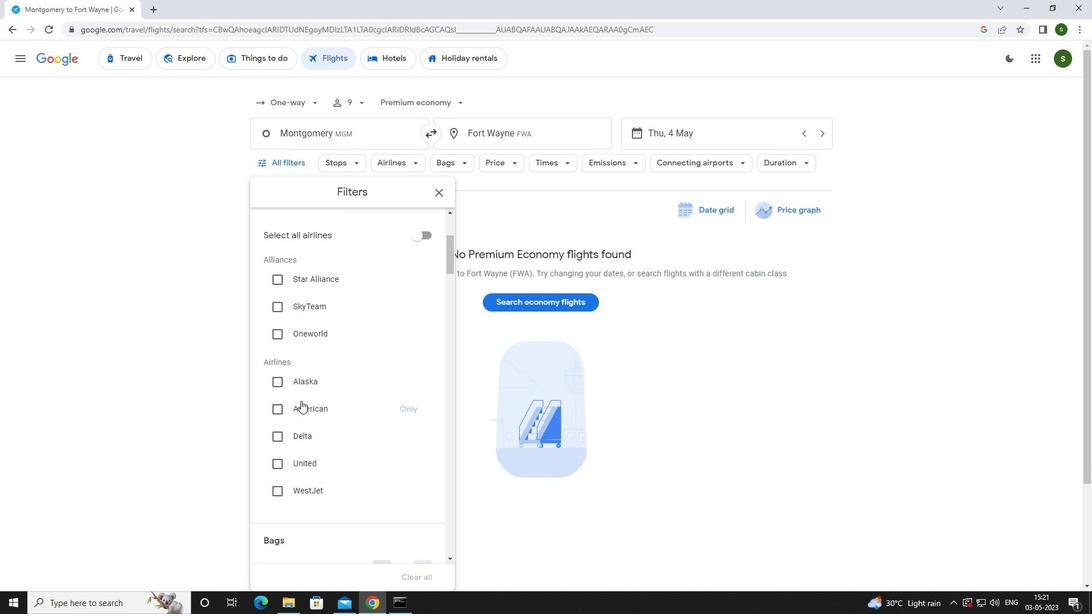
Action: Mouse pressed left at (301, 405)
Screenshot: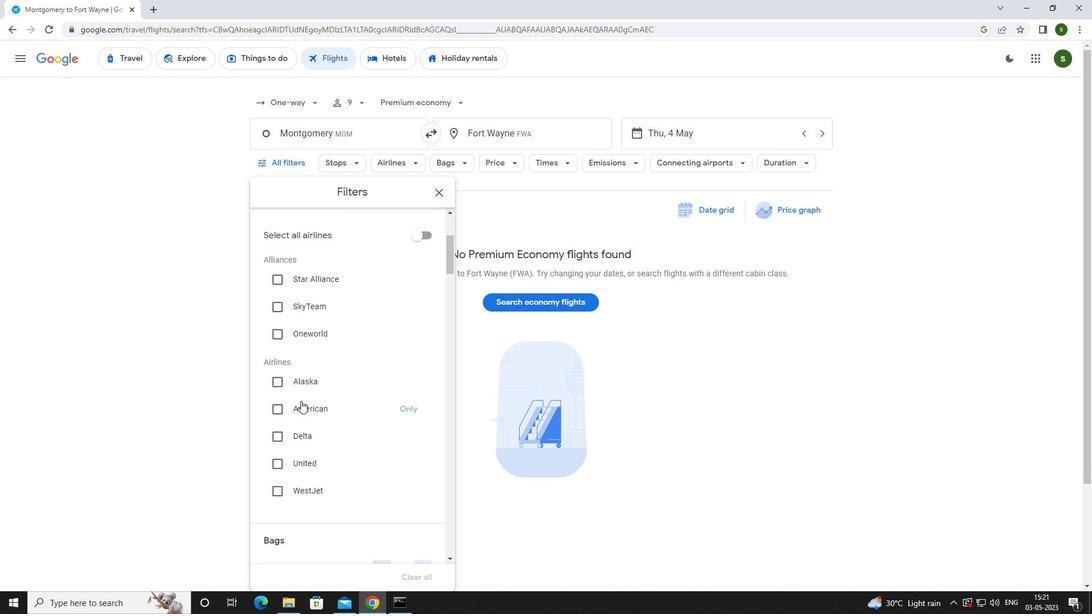 
Action: Mouse scrolled (301, 405) with delta (0, 0)
Screenshot: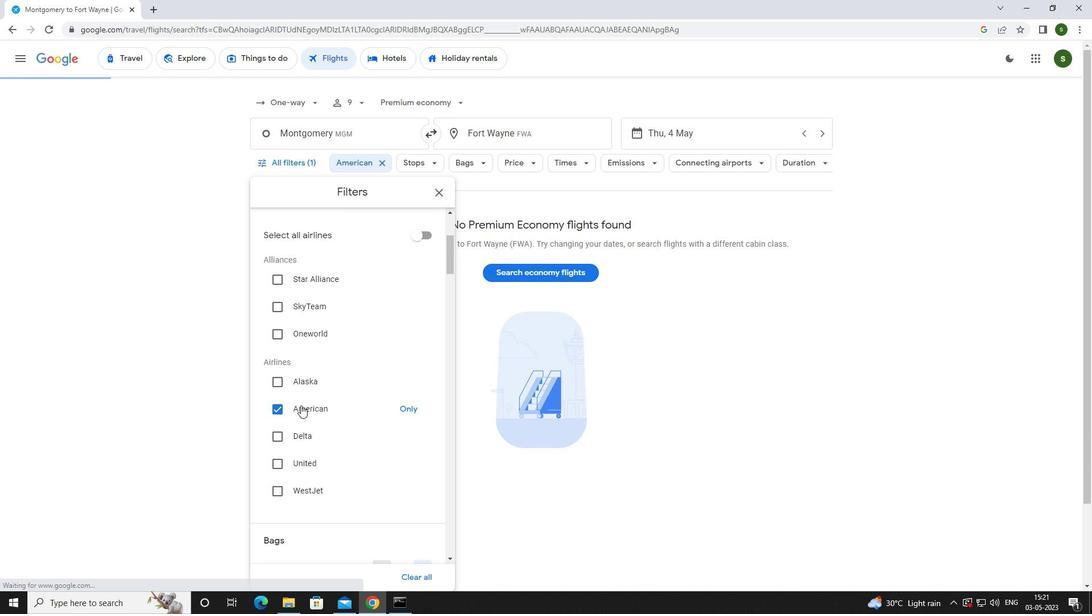 
Action: Mouse scrolled (301, 405) with delta (0, 0)
Screenshot: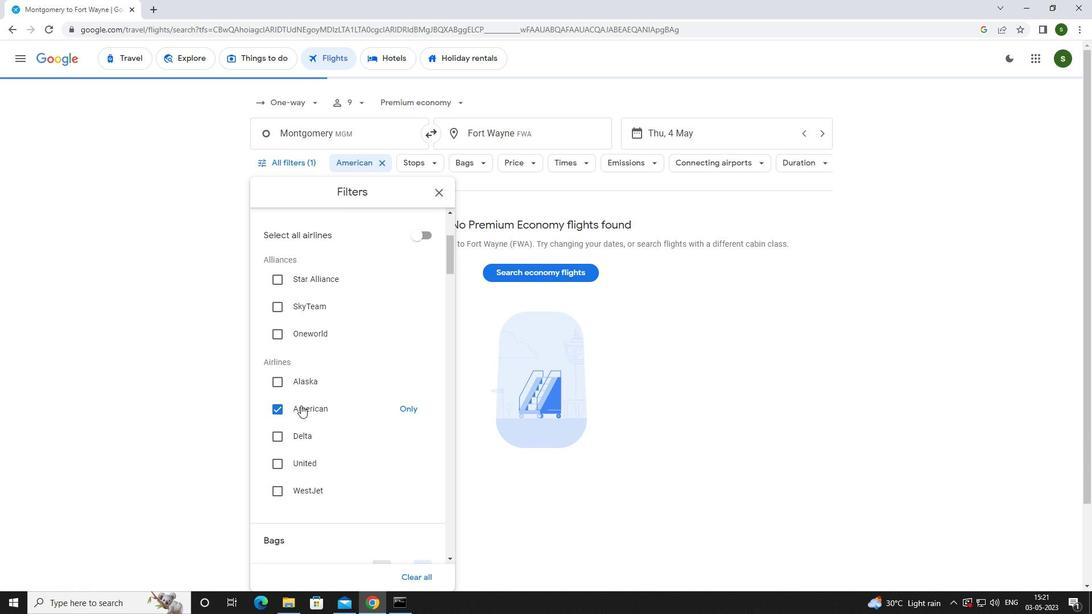 
Action: Mouse scrolled (301, 405) with delta (0, 0)
Screenshot: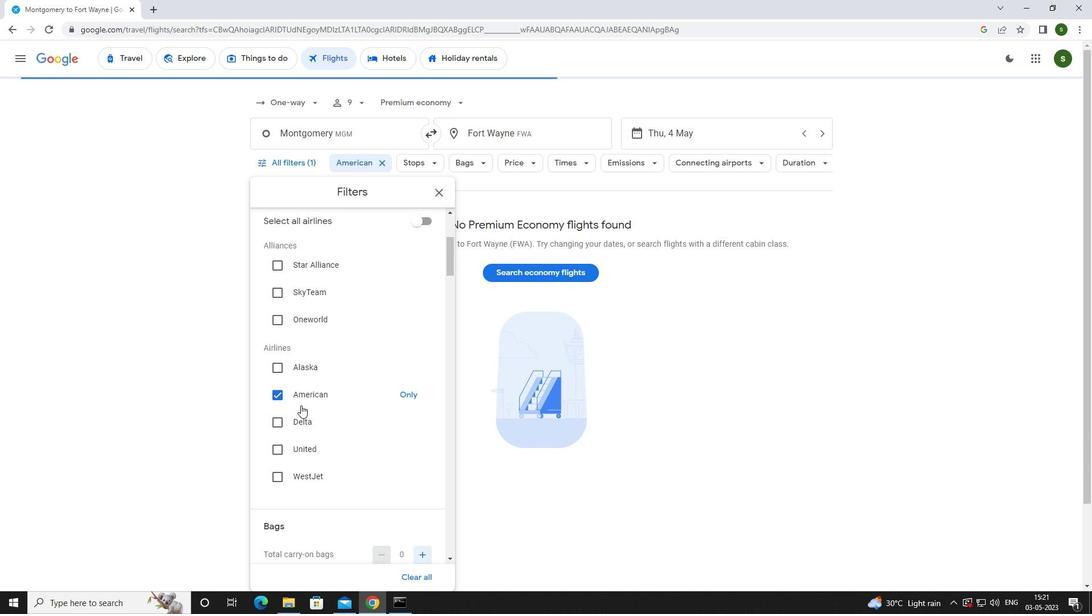 
Action: Mouse scrolled (301, 405) with delta (0, 0)
Screenshot: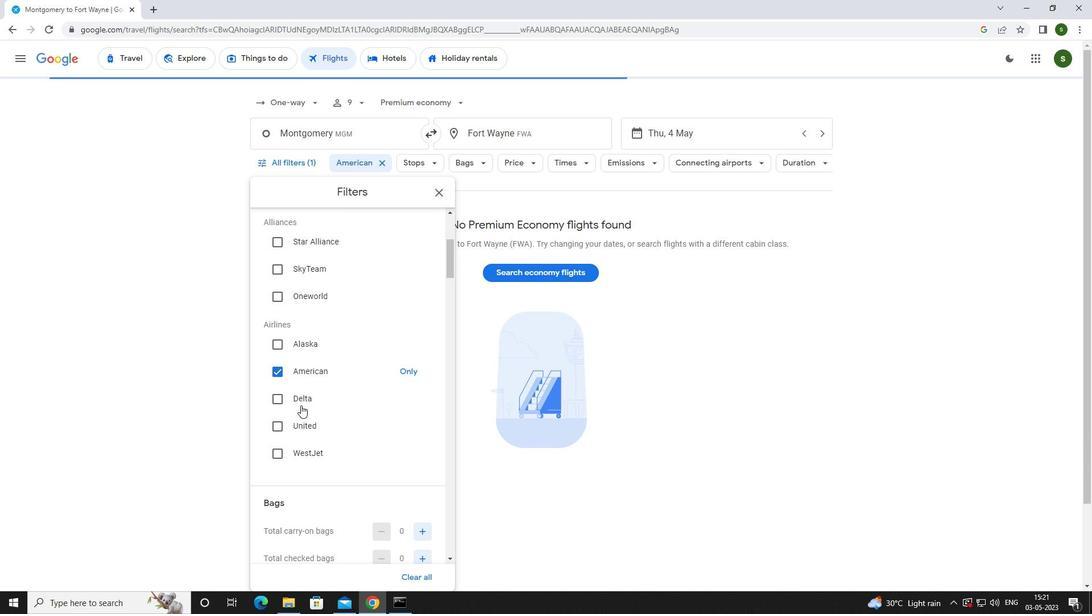 
Action: Mouse moved to (428, 368)
Screenshot: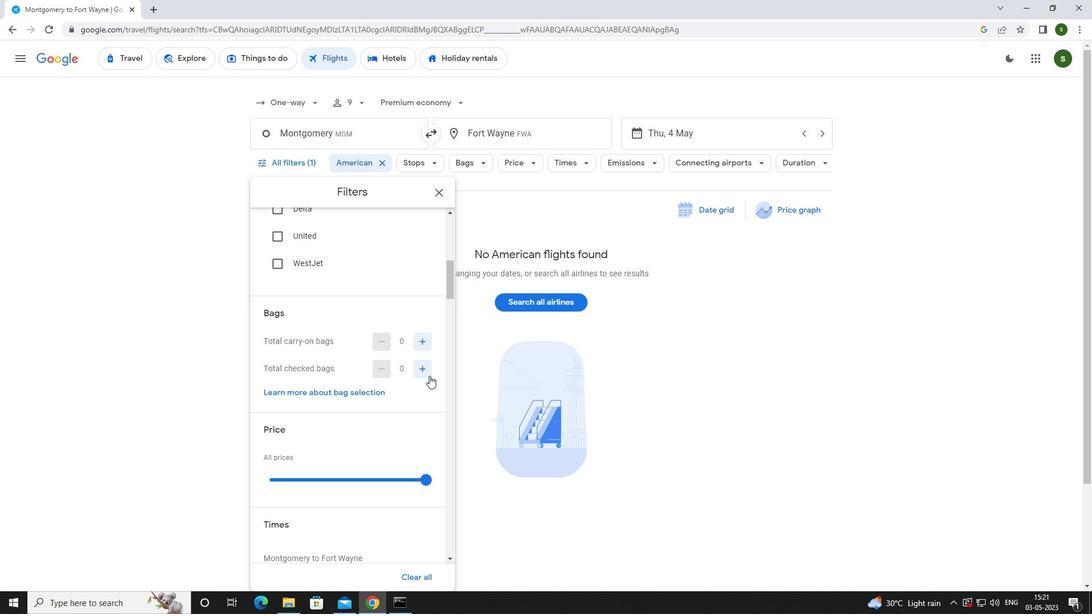 
Action: Mouse pressed left at (428, 368)
Screenshot: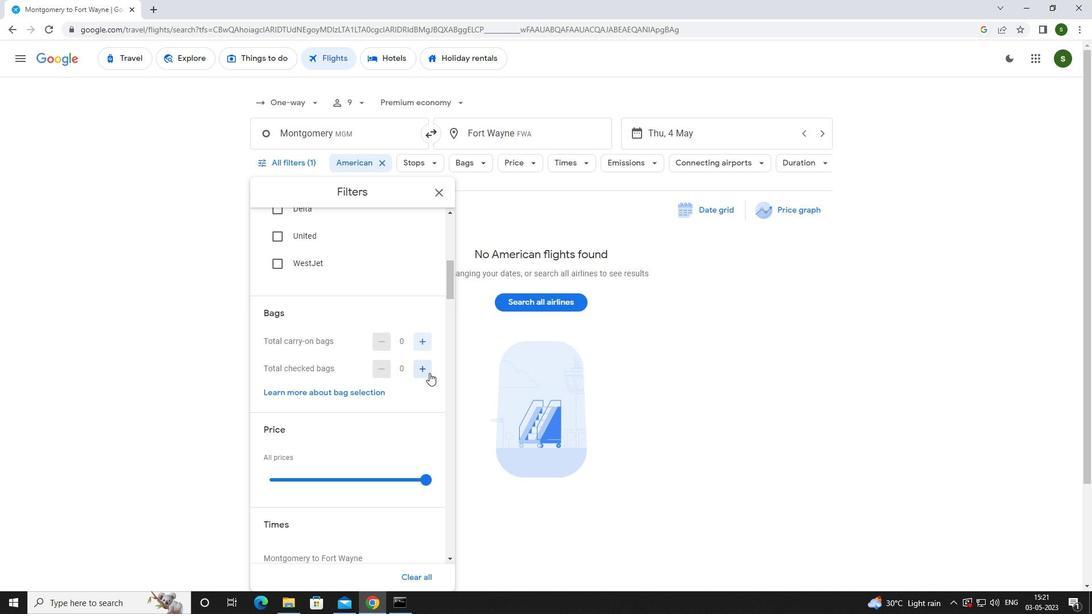 
Action: Mouse pressed left at (428, 368)
Screenshot: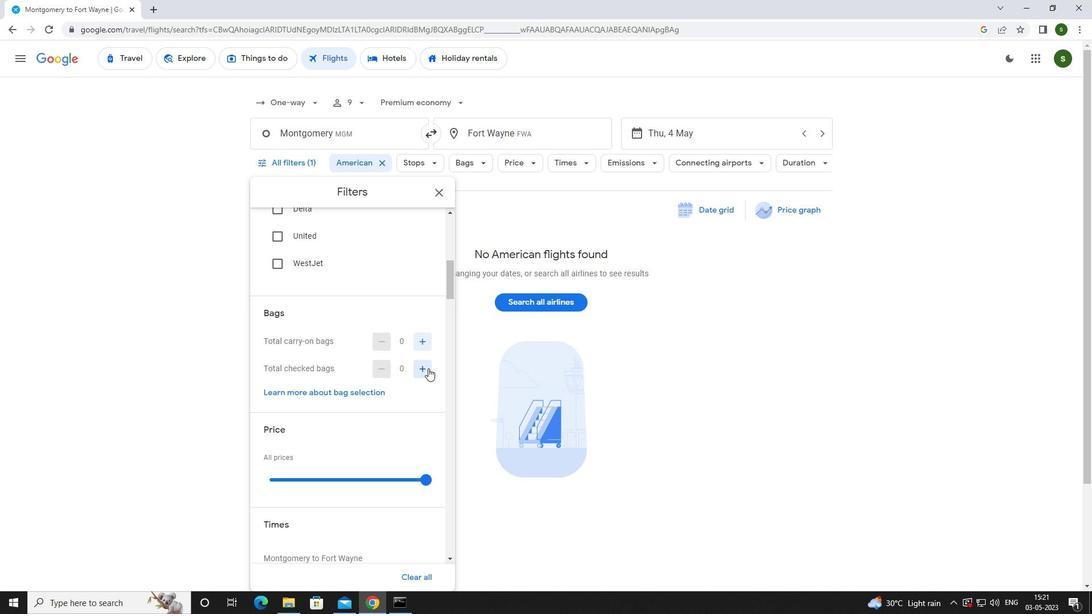 
Action: Mouse pressed left at (428, 368)
Screenshot: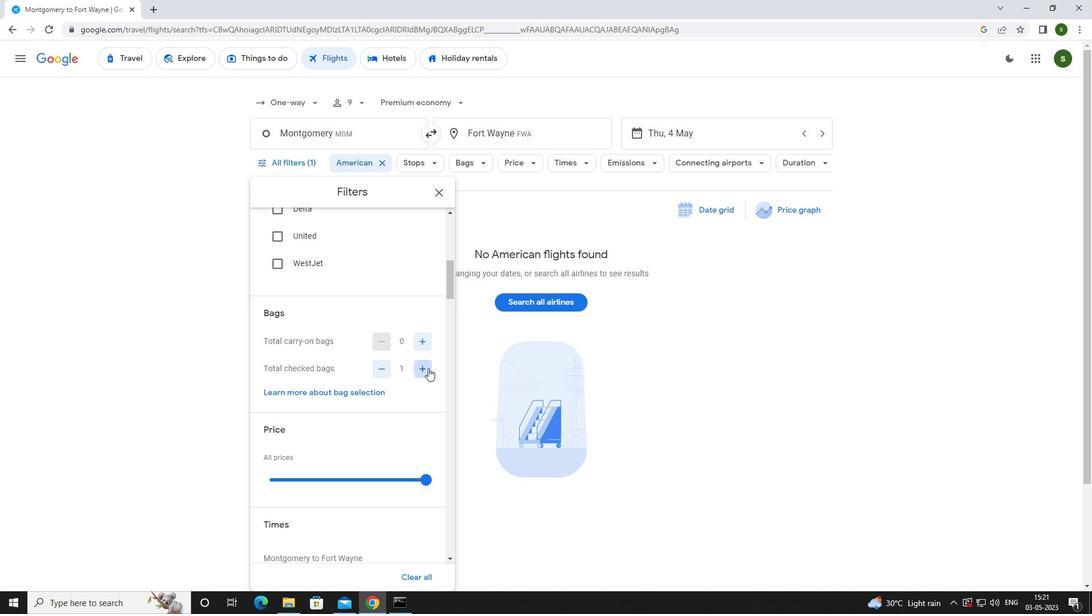 
Action: Mouse pressed left at (428, 368)
Screenshot: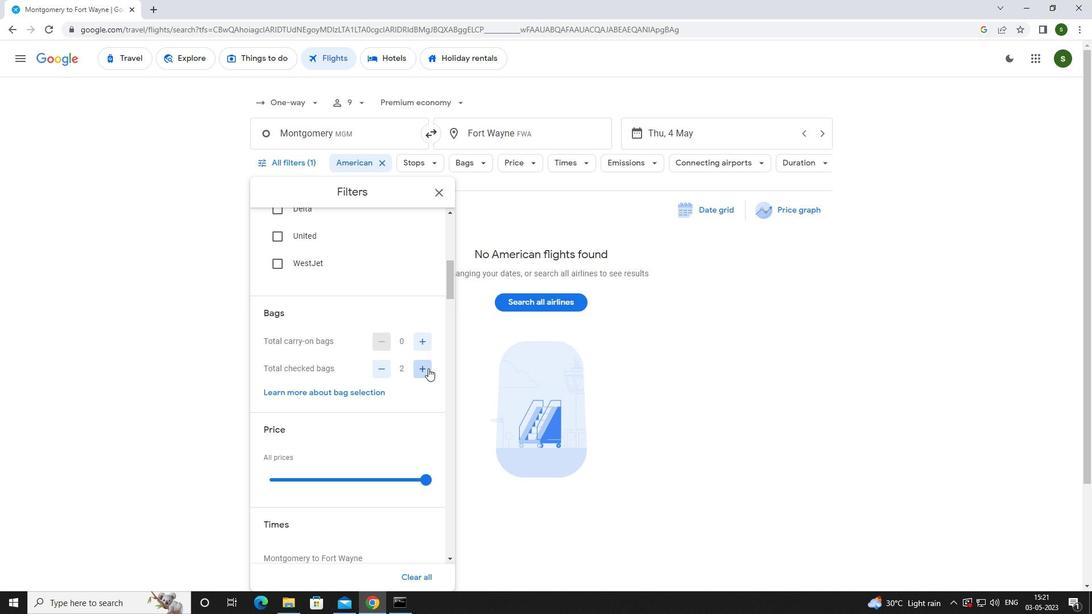 
Action: Mouse pressed left at (428, 368)
Screenshot: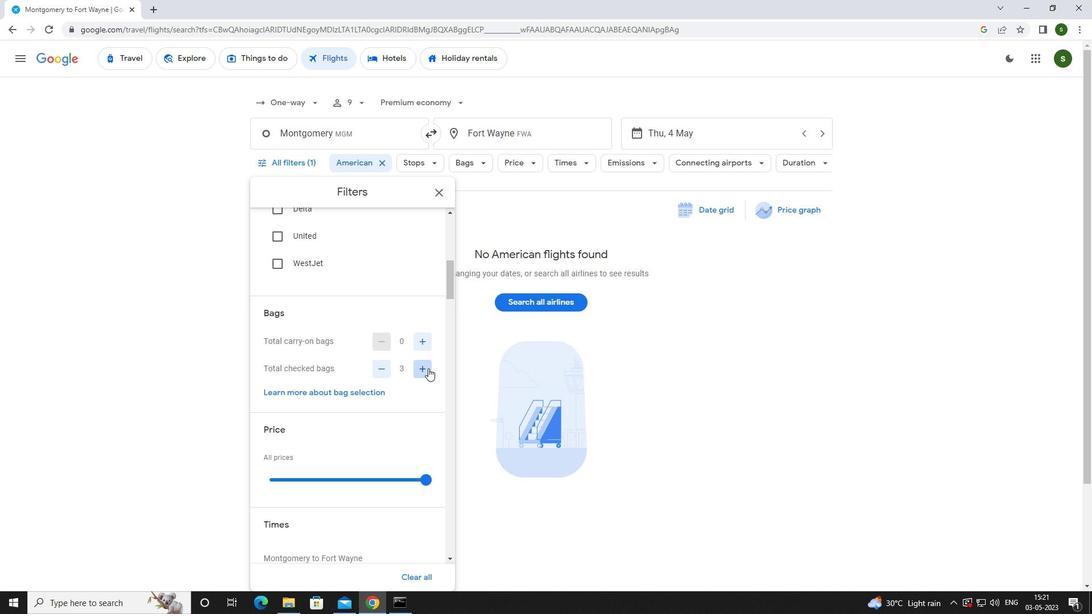 
Action: Mouse pressed left at (428, 368)
Screenshot: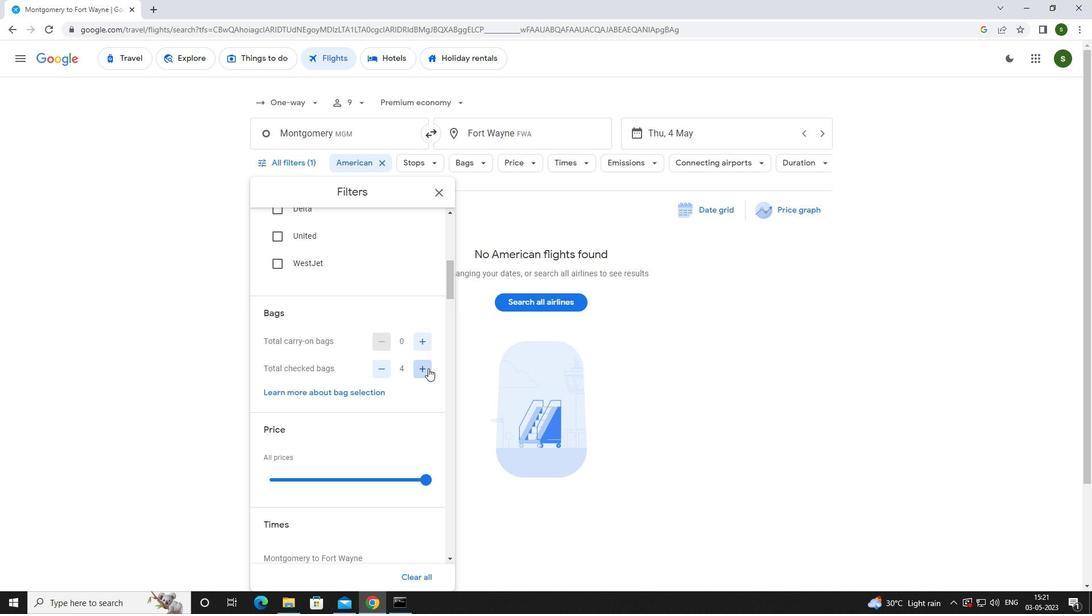 
Action: Mouse pressed left at (428, 368)
Screenshot: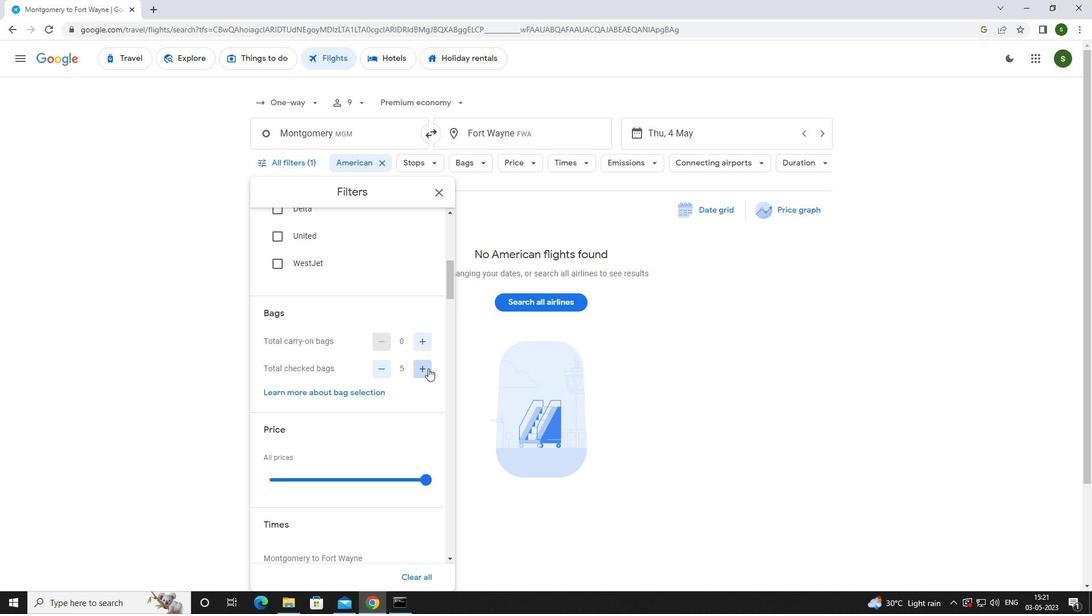 
Action: Mouse pressed left at (428, 368)
Screenshot: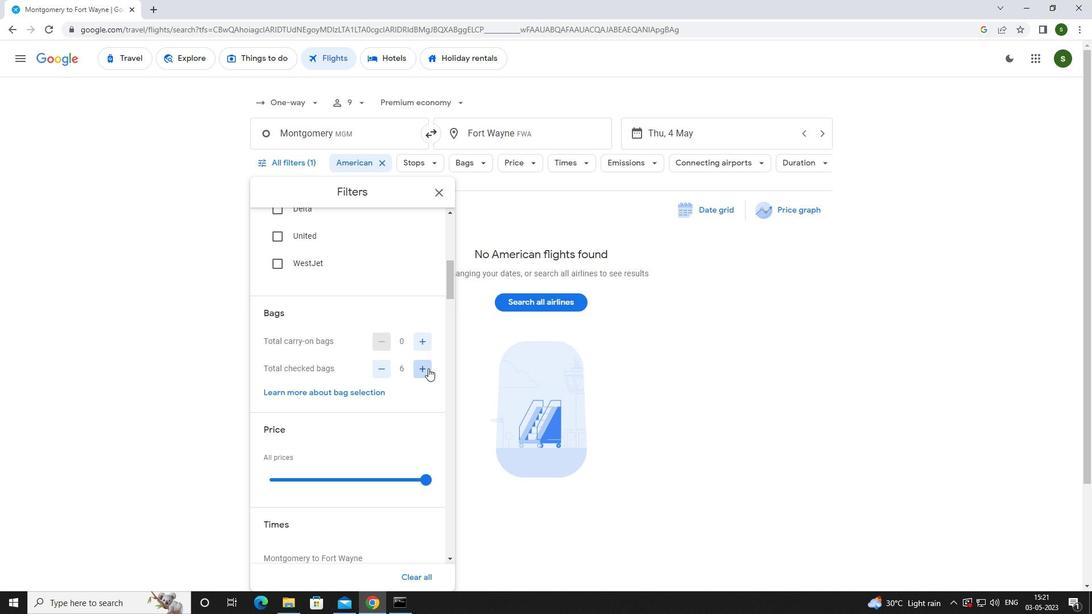 
Action: Mouse pressed left at (428, 368)
Screenshot: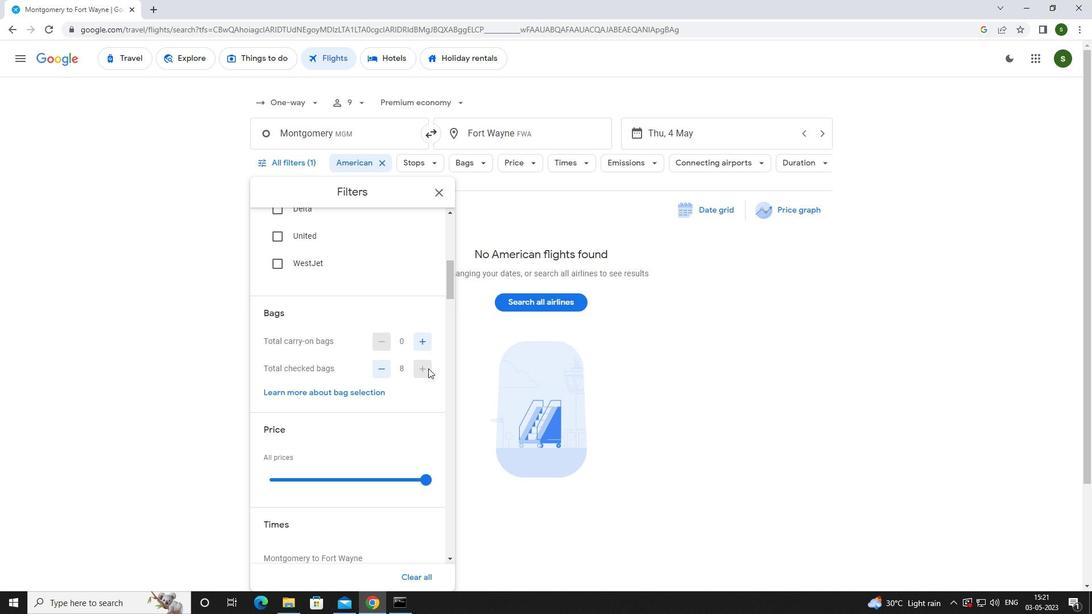 
Action: Mouse scrolled (428, 368) with delta (0, 0)
Screenshot: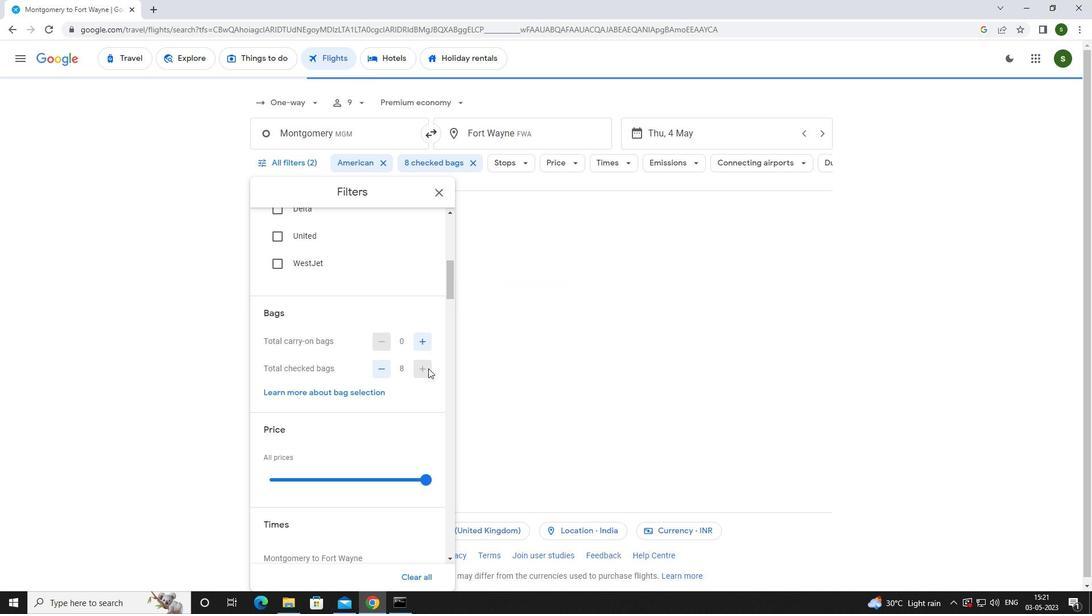 
Action: Mouse scrolled (428, 368) with delta (0, 0)
Screenshot: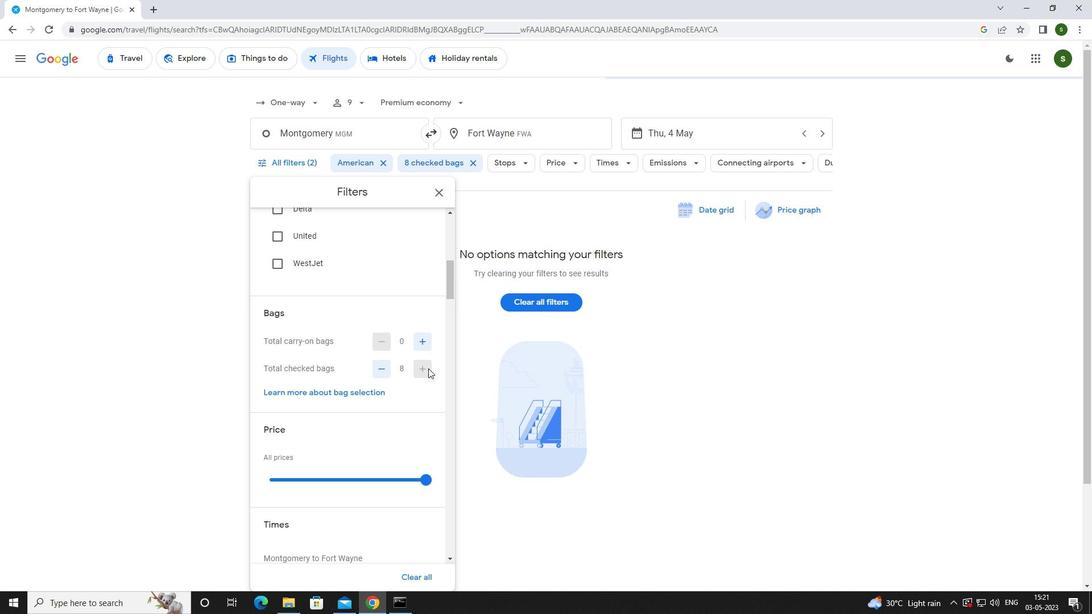 
Action: Mouse pressed left at (428, 368)
Screenshot: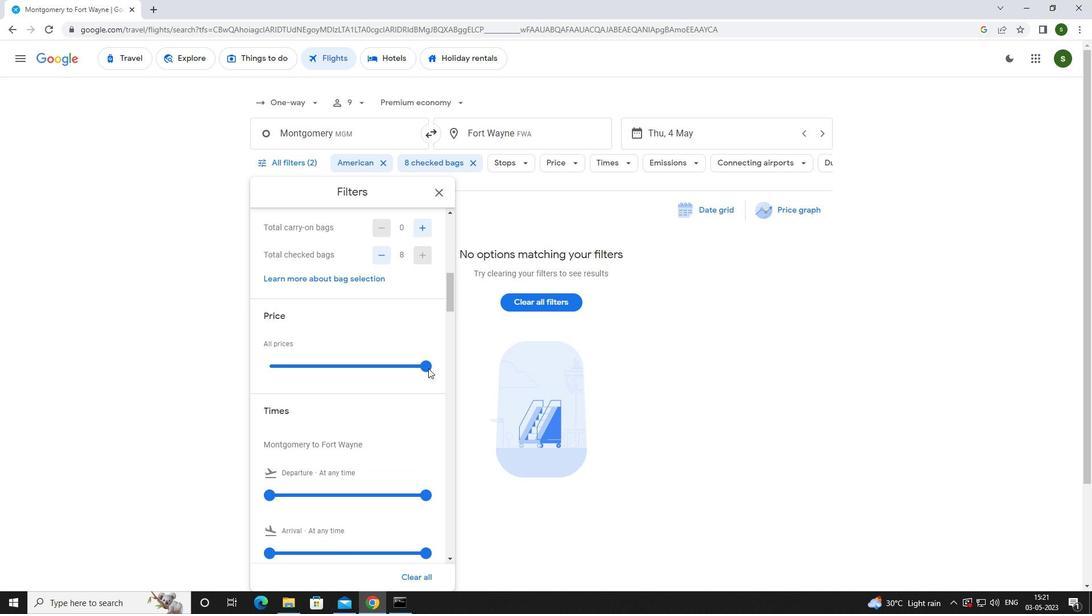 
Action: Mouse scrolled (428, 368) with delta (0, 0)
Screenshot: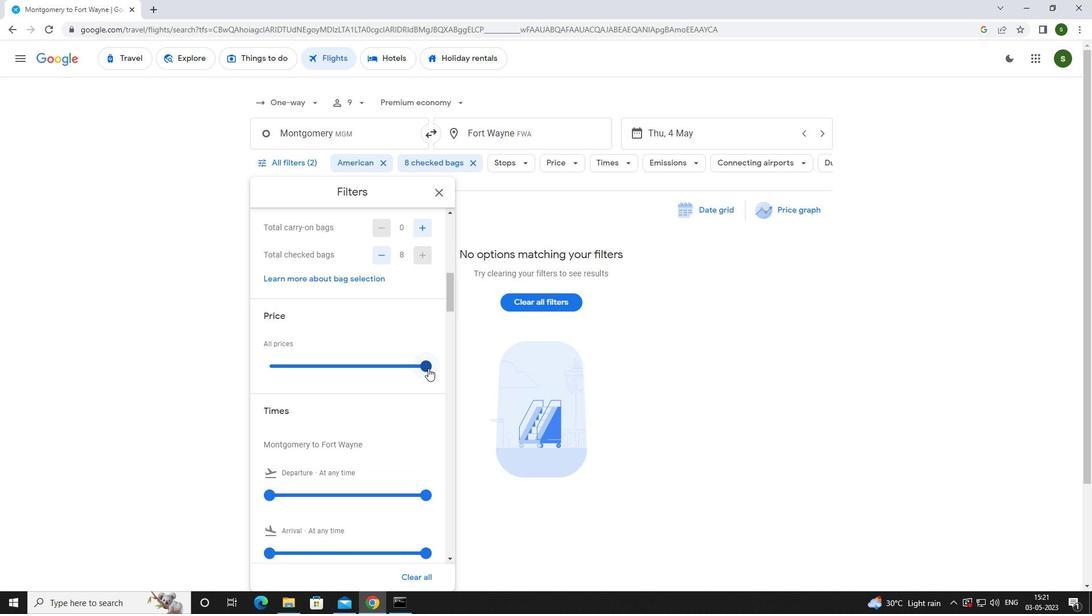 
Action: Mouse scrolled (428, 368) with delta (0, 0)
Screenshot: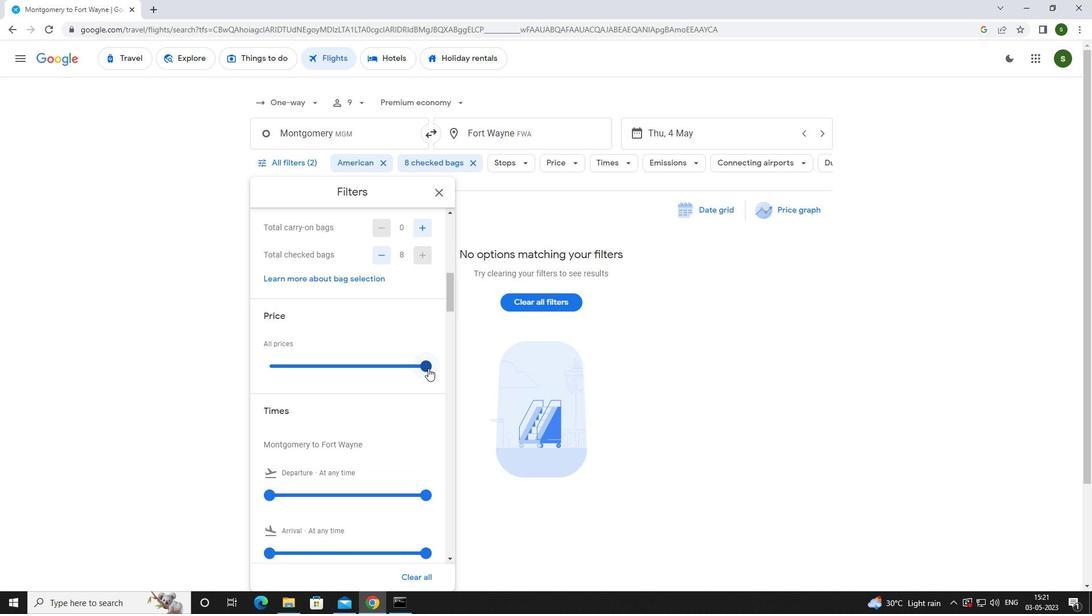 
Action: Mouse moved to (276, 376)
Screenshot: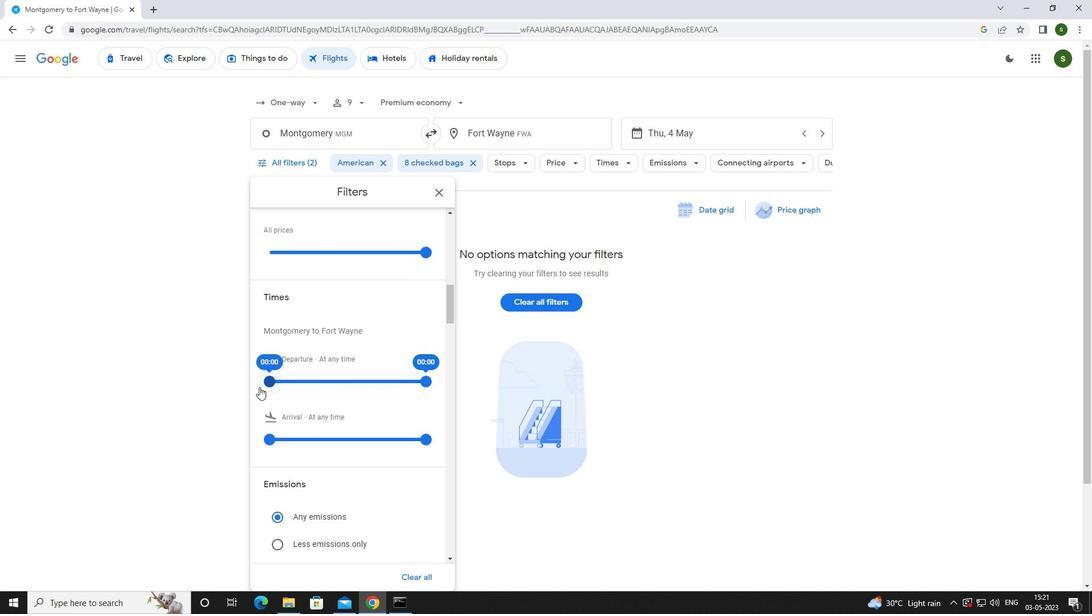 
Action: Mouse pressed left at (276, 376)
Screenshot: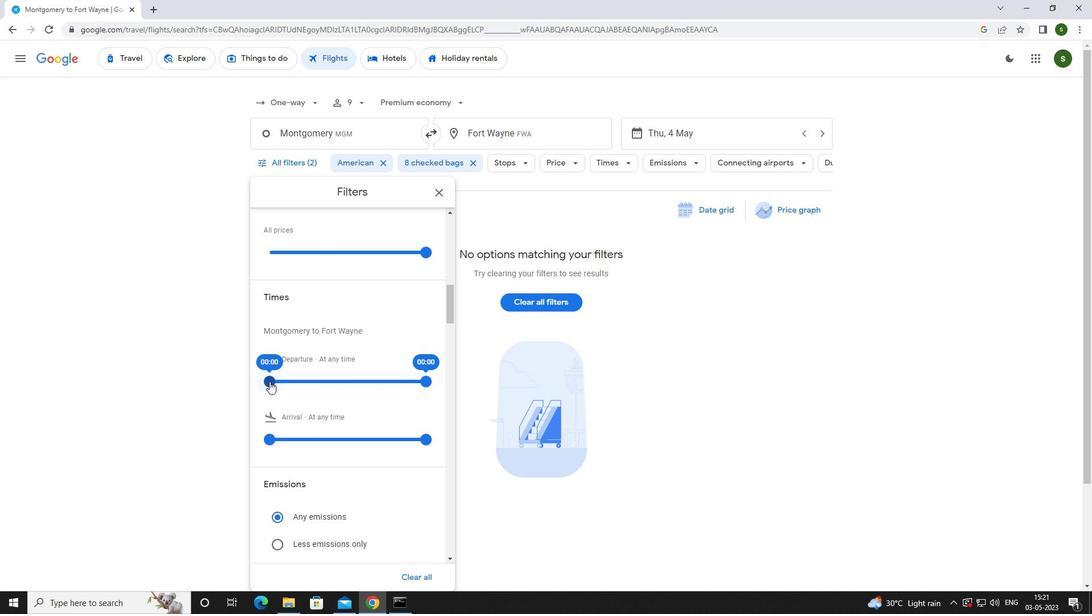 
Action: Mouse moved to (674, 352)
Screenshot: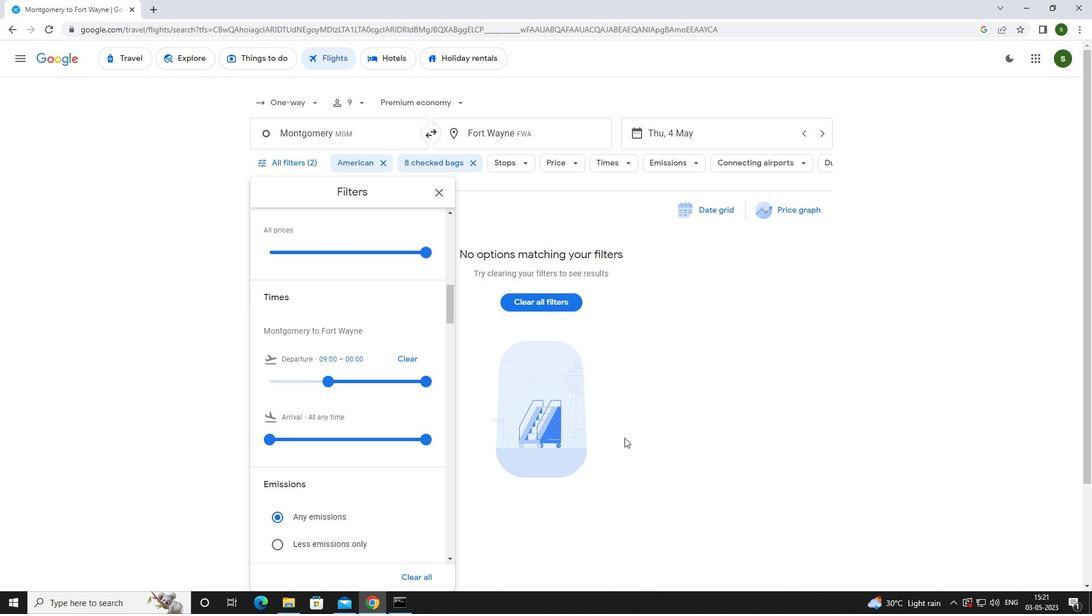 
Action: Mouse pressed left at (674, 352)
Screenshot: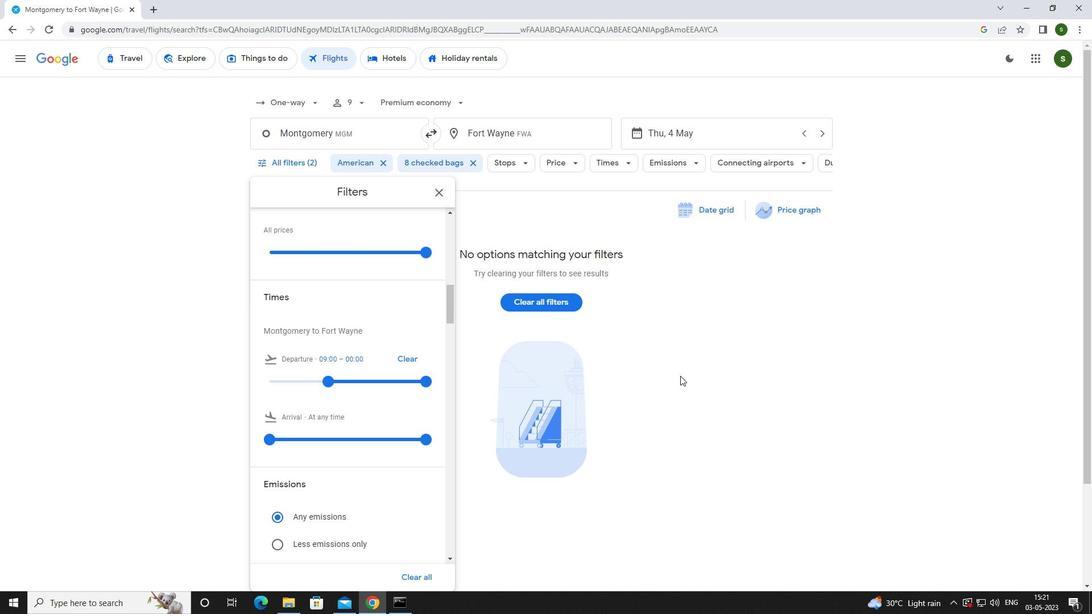 
